 Task: Plan a trip to Zinjibar, Yemen from 9th November, 2023 to 16th November, 2023 for 2 adults.2 bedrooms having 2 beds and 1 bathroom. Property type can be flat. Booking option can be shelf check-in. Look for 4 properties as per requirement.
Action: Mouse moved to (400, 167)
Screenshot: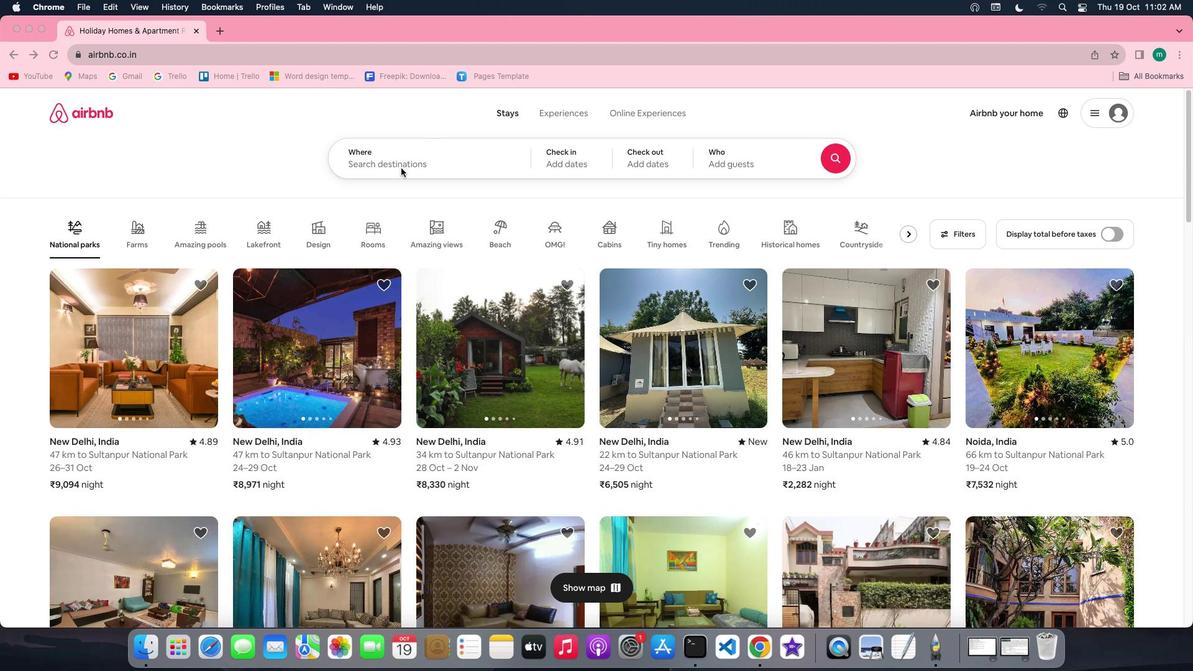 
Action: Mouse pressed left at (400, 167)
Screenshot: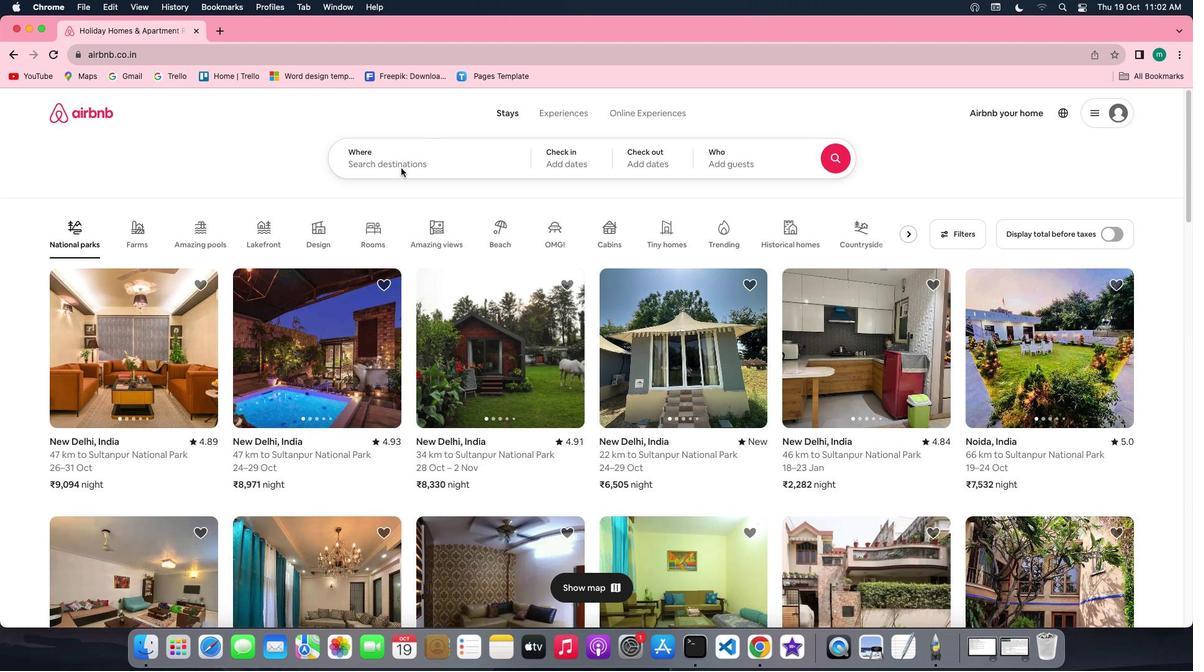 
Action: Mouse moved to (402, 167)
Screenshot: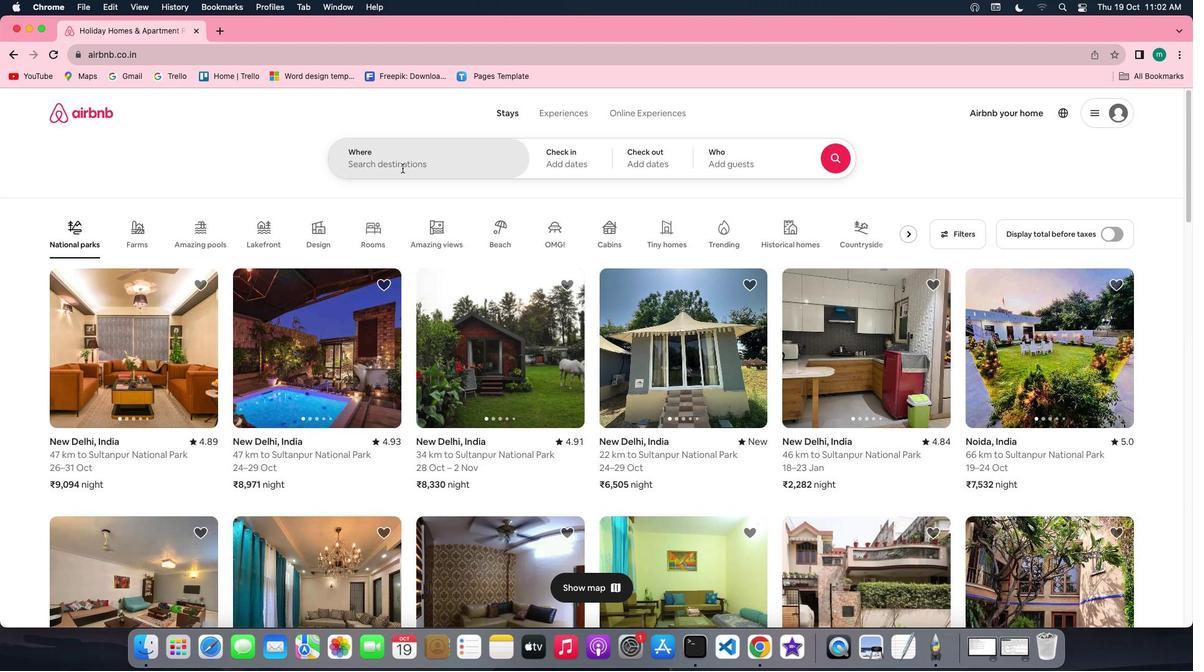 
Action: Mouse pressed left at (402, 167)
Screenshot: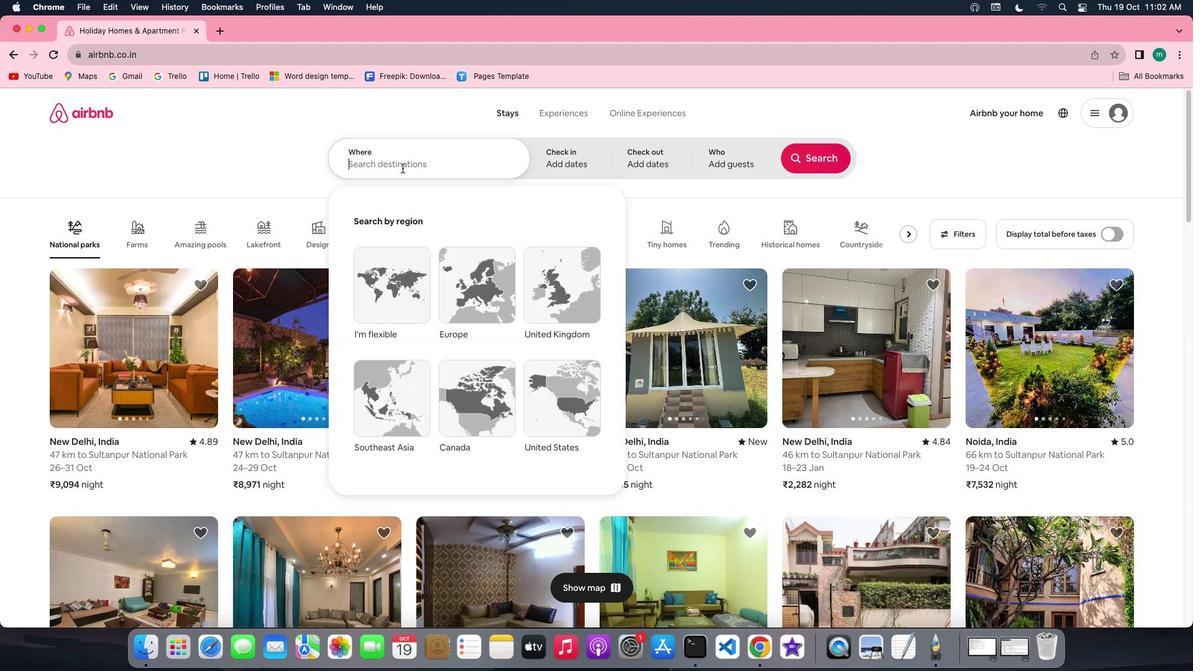 
Action: Mouse moved to (407, 167)
Screenshot: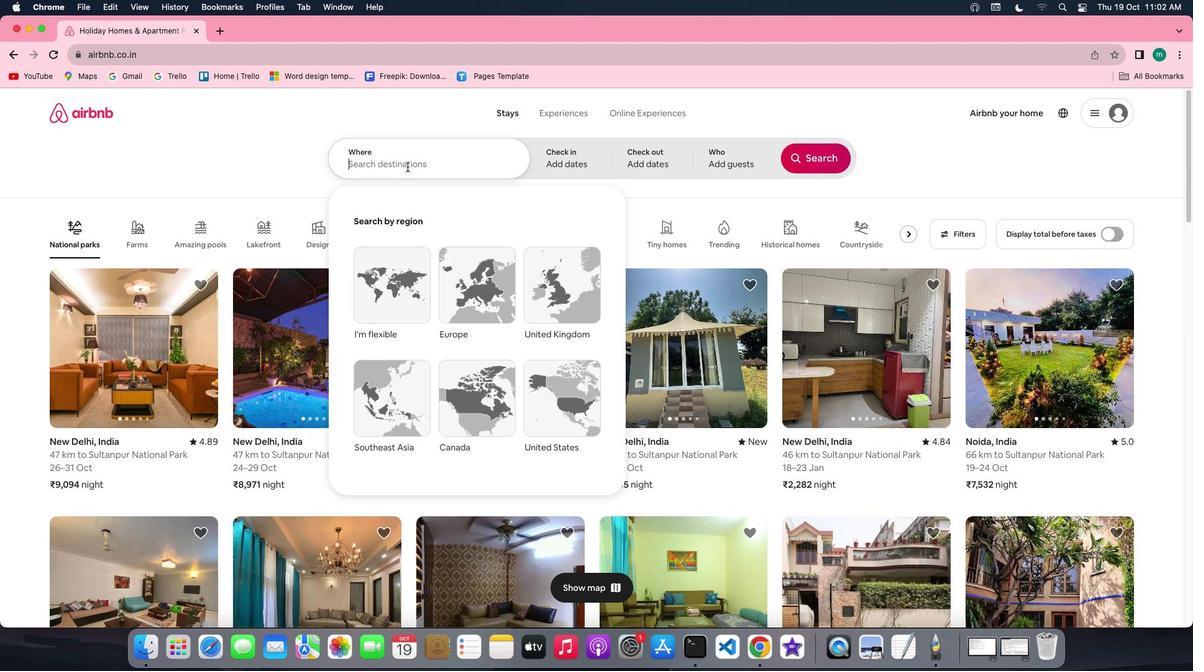 
Action: Key pressed Key.shift'Z''i''n''j''i''b''a''r'','Key.shift'Y''e''m''e''n'
Screenshot: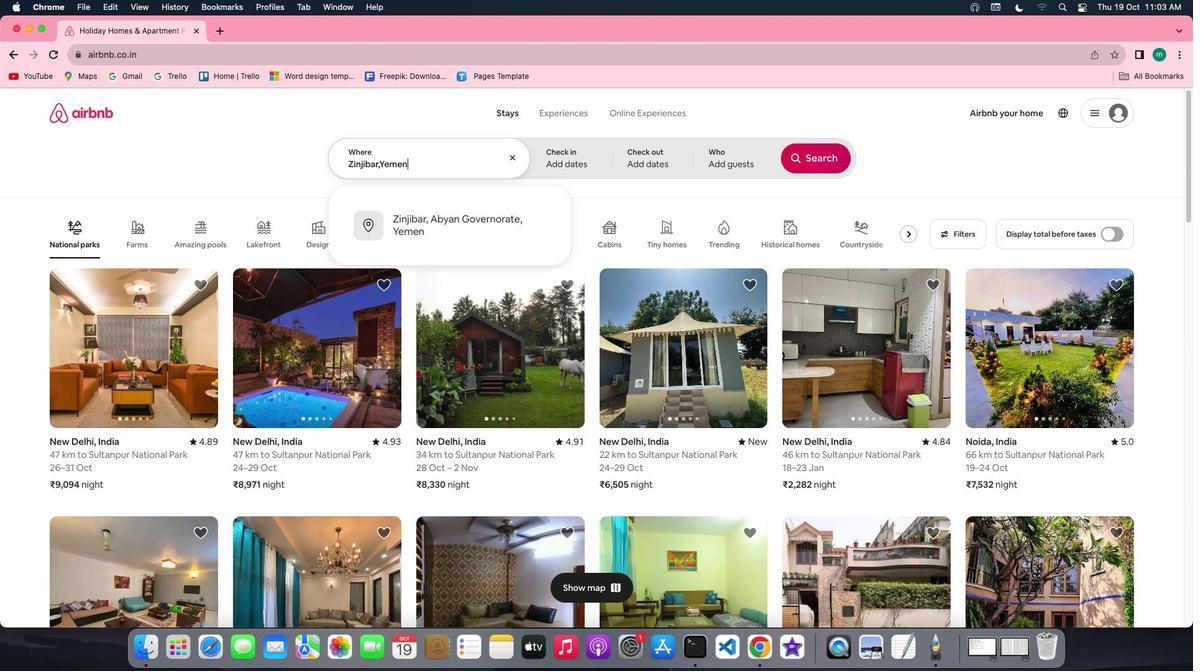 
Action: Mouse moved to (563, 151)
Screenshot: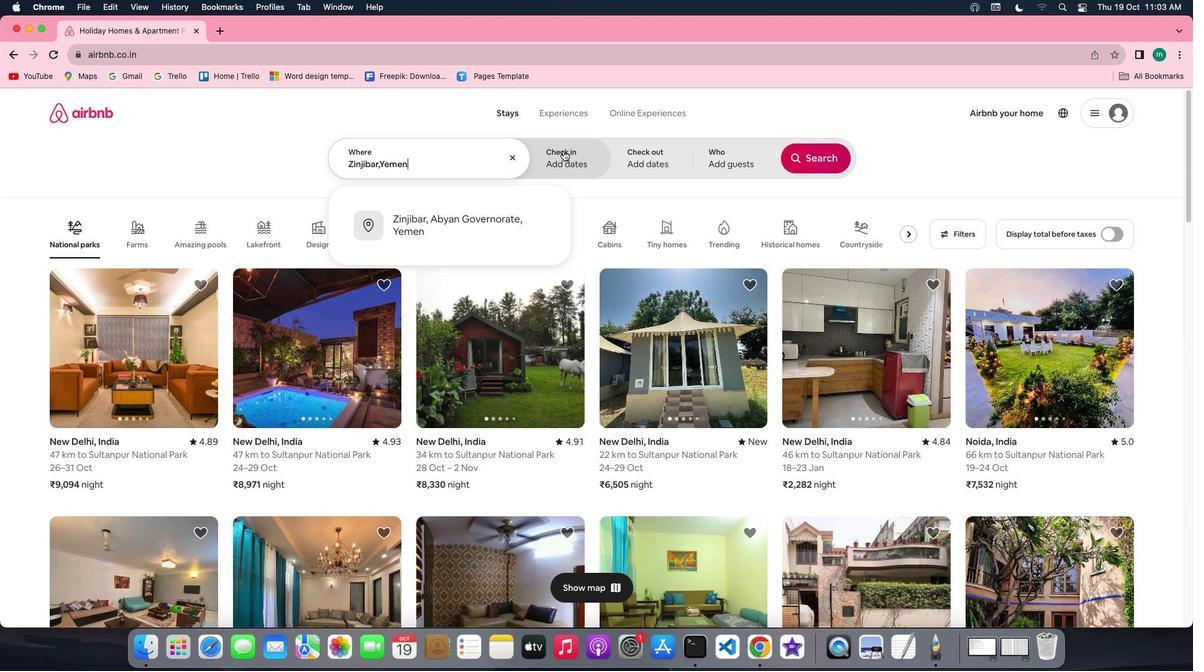 
Action: Mouse pressed left at (563, 151)
Screenshot: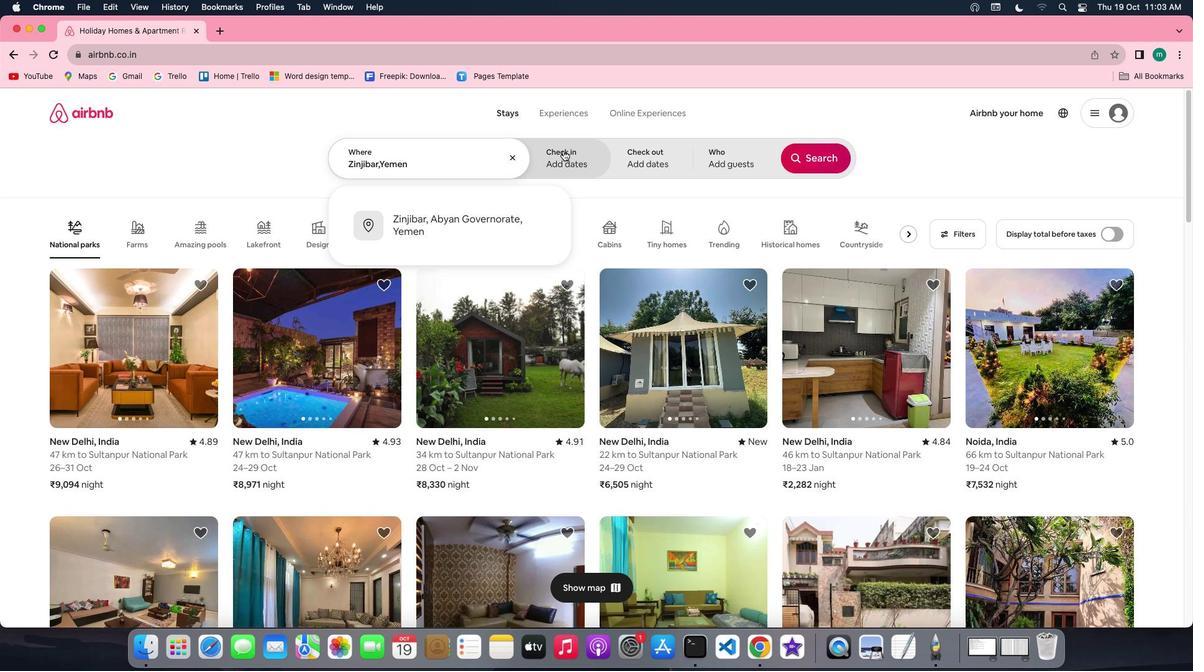 
Action: Mouse moved to (742, 339)
Screenshot: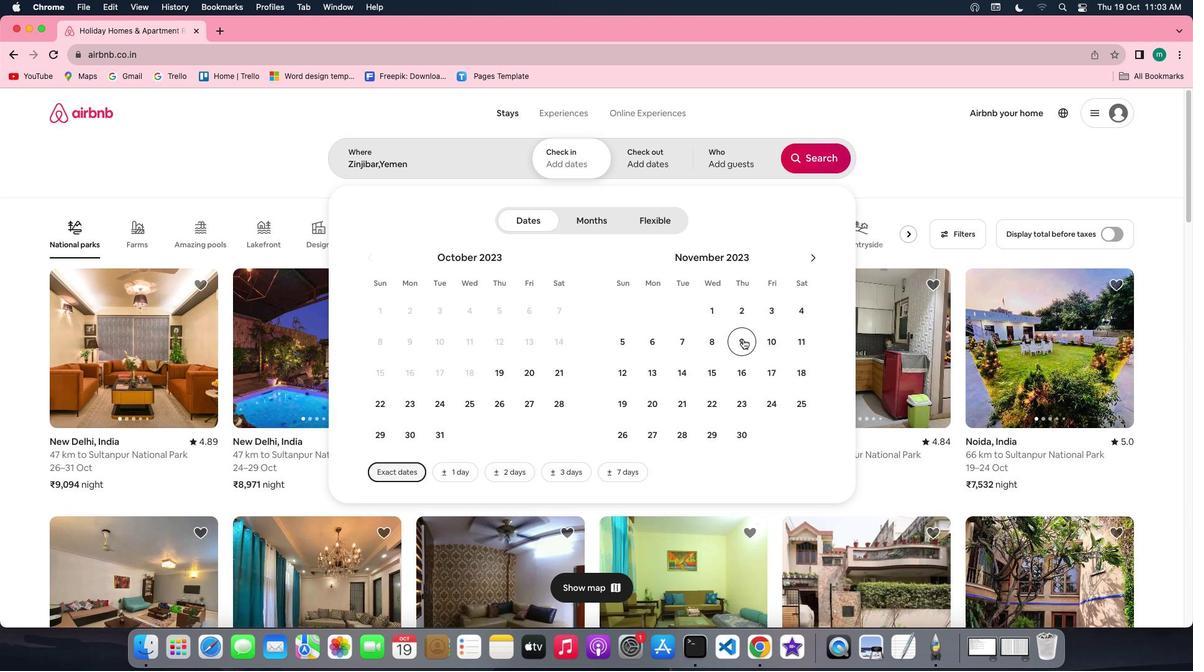
Action: Mouse pressed left at (742, 339)
Screenshot: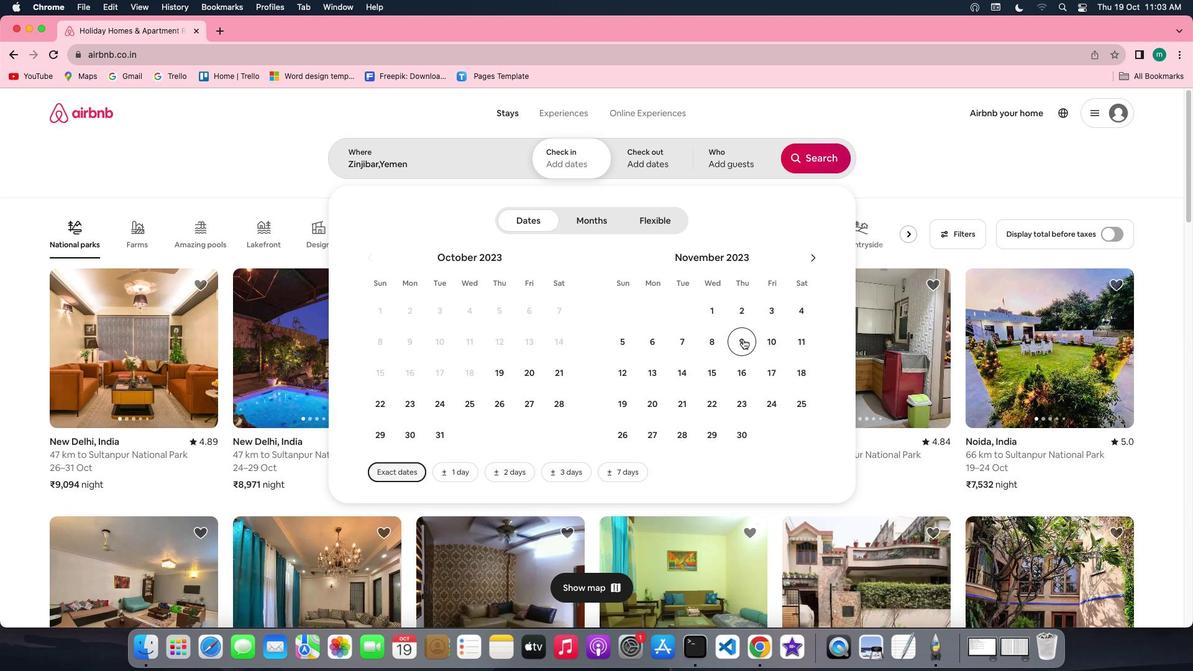 
Action: Mouse moved to (740, 363)
Screenshot: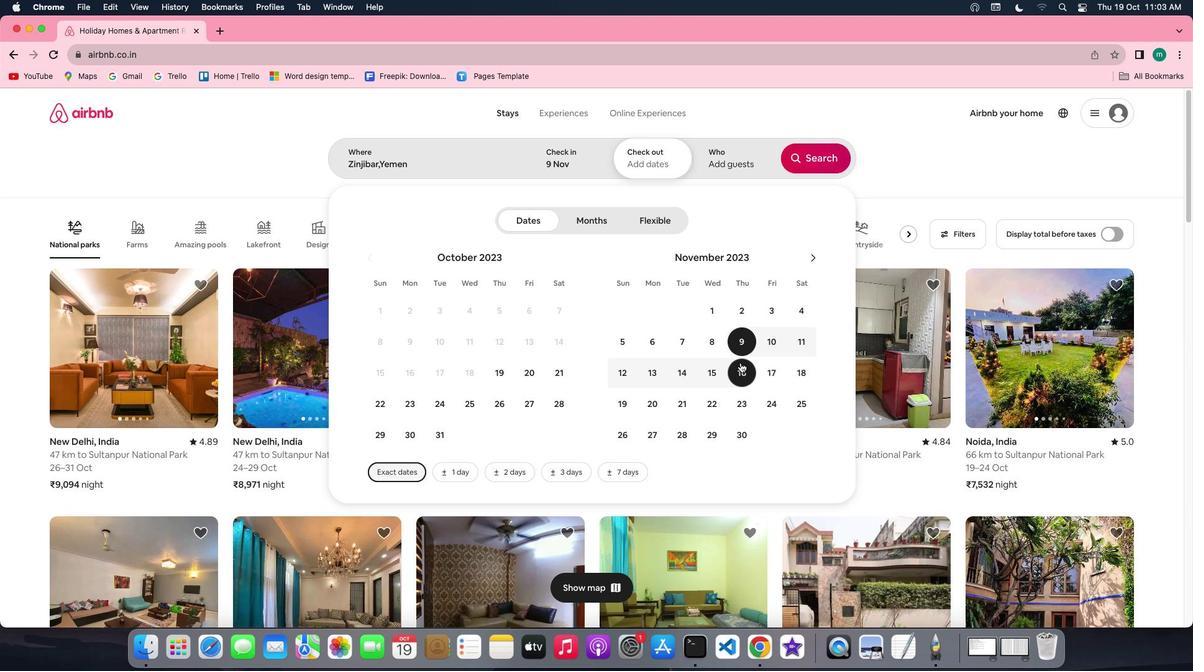 
Action: Mouse pressed left at (740, 363)
Screenshot: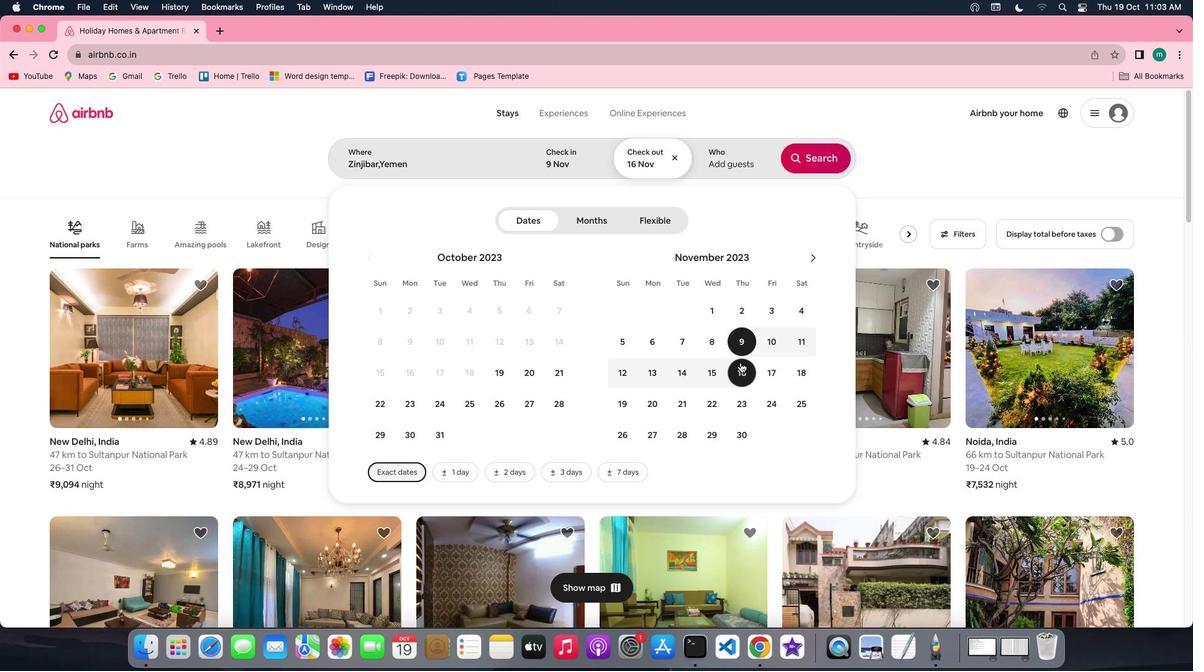 
Action: Mouse moved to (745, 155)
Screenshot: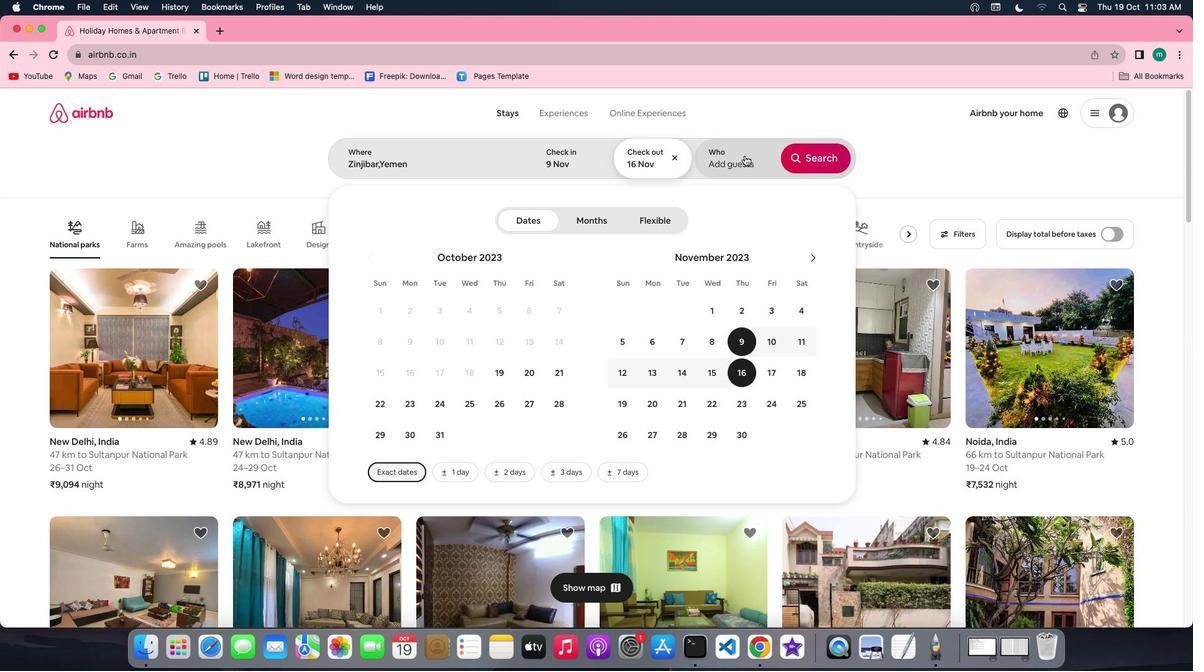 
Action: Mouse pressed left at (745, 155)
Screenshot: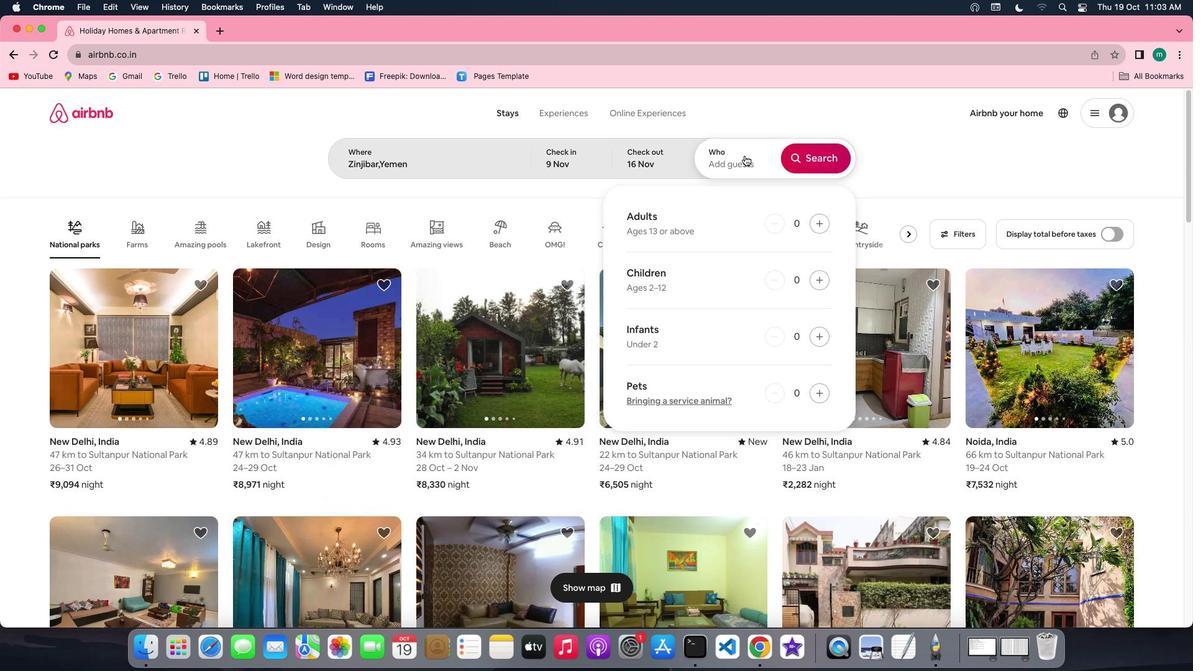 
Action: Mouse moved to (824, 221)
Screenshot: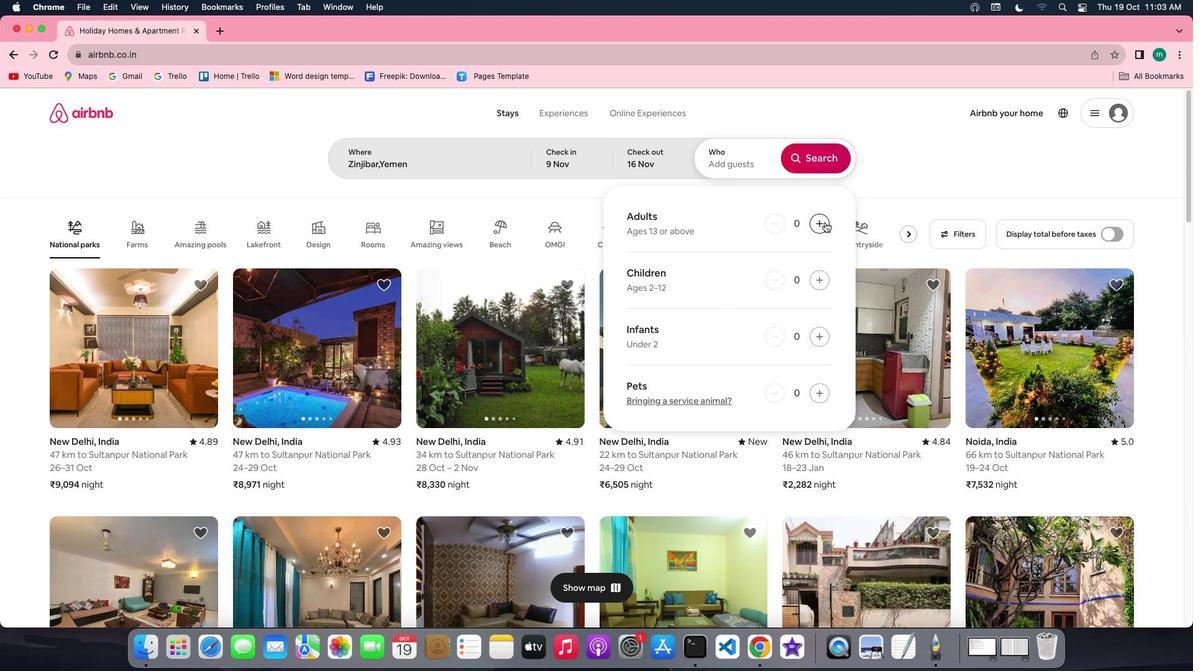 
Action: Mouse pressed left at (824, 221)
Screenshot: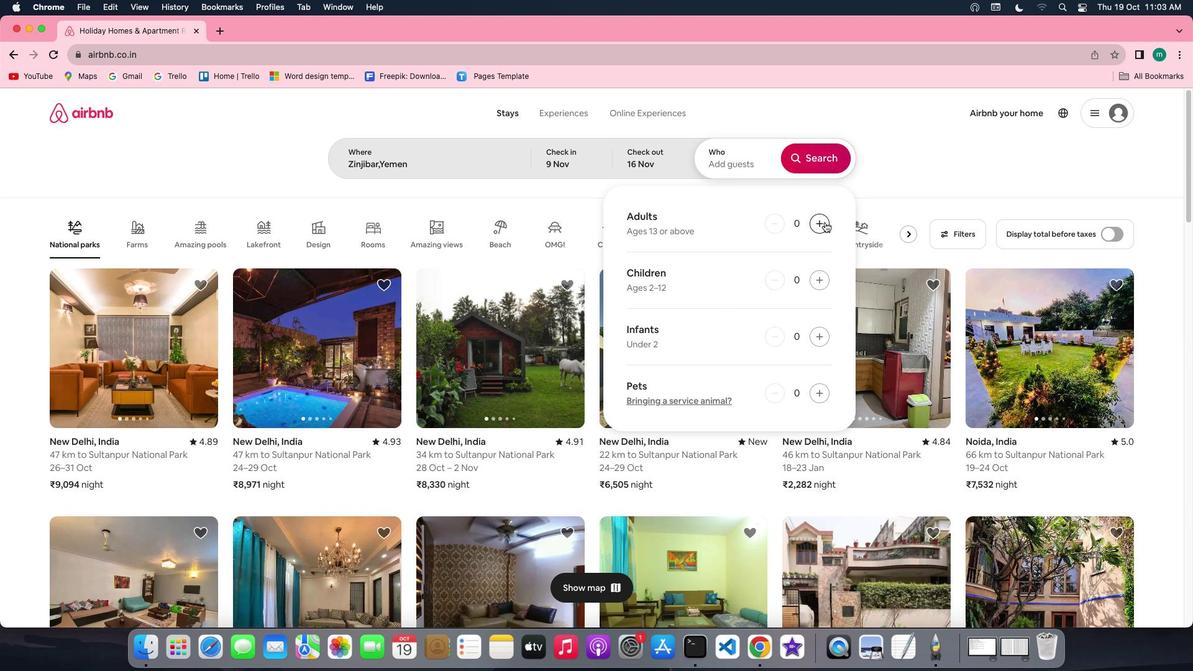 
Action: Mouse pressed left at (824, 221)
Screenshot: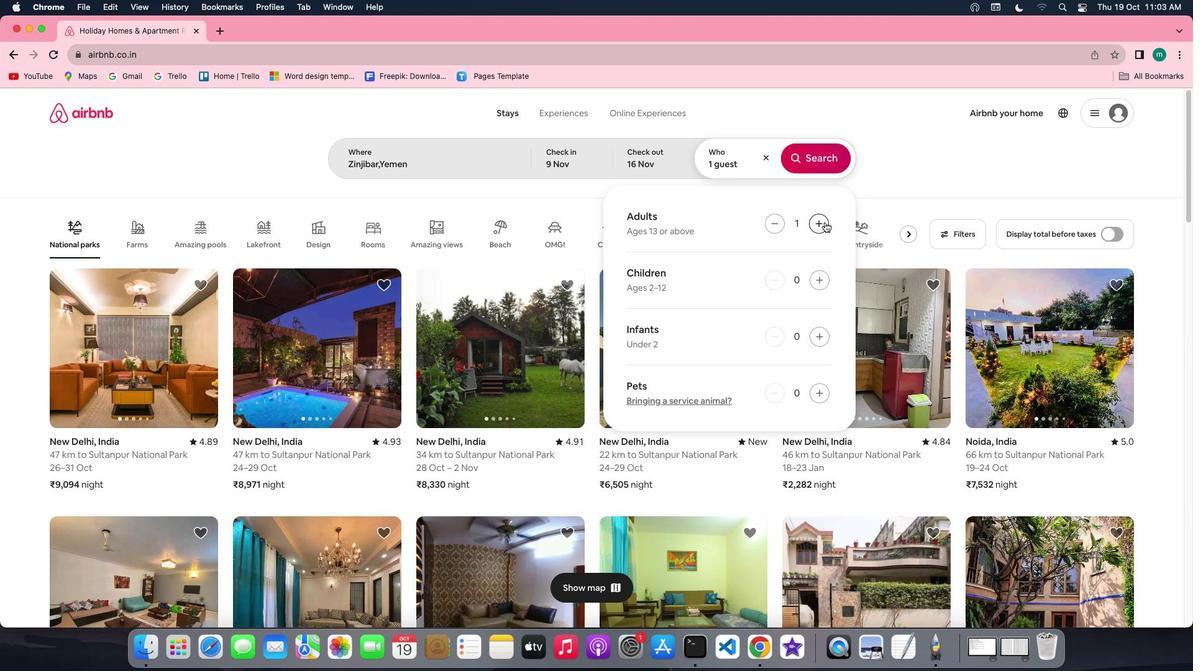 
Action: Mouse moved to (800, 153)
Screenshot: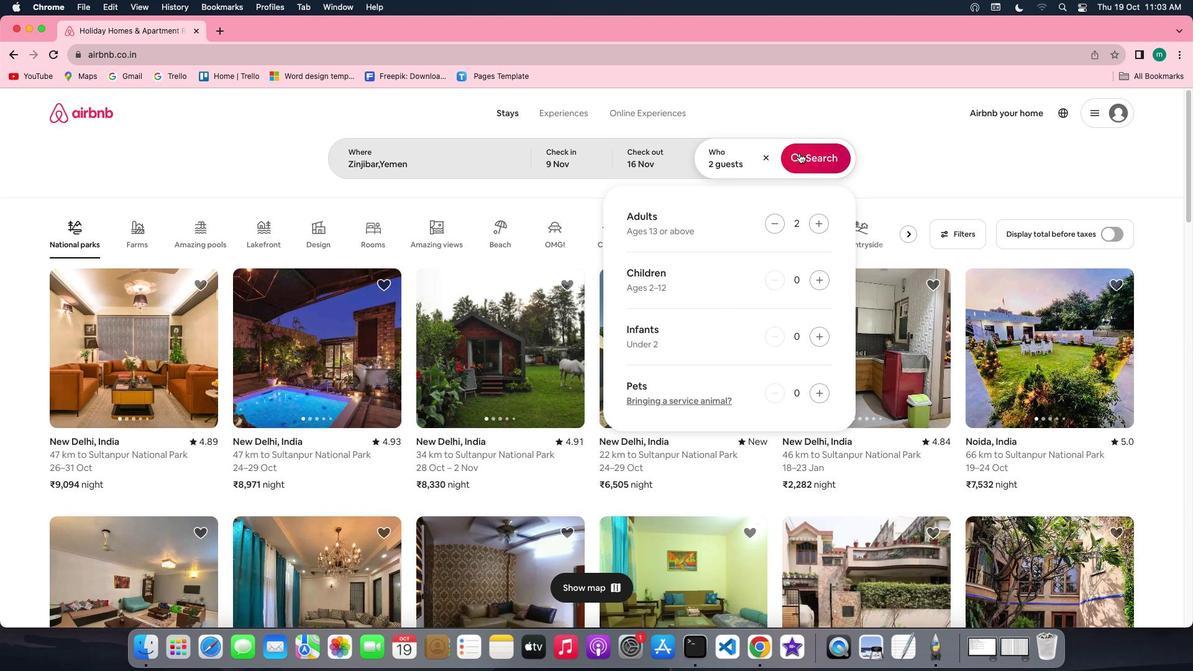 
Action: Mouse pressed left at (800, 153)
Screenshot: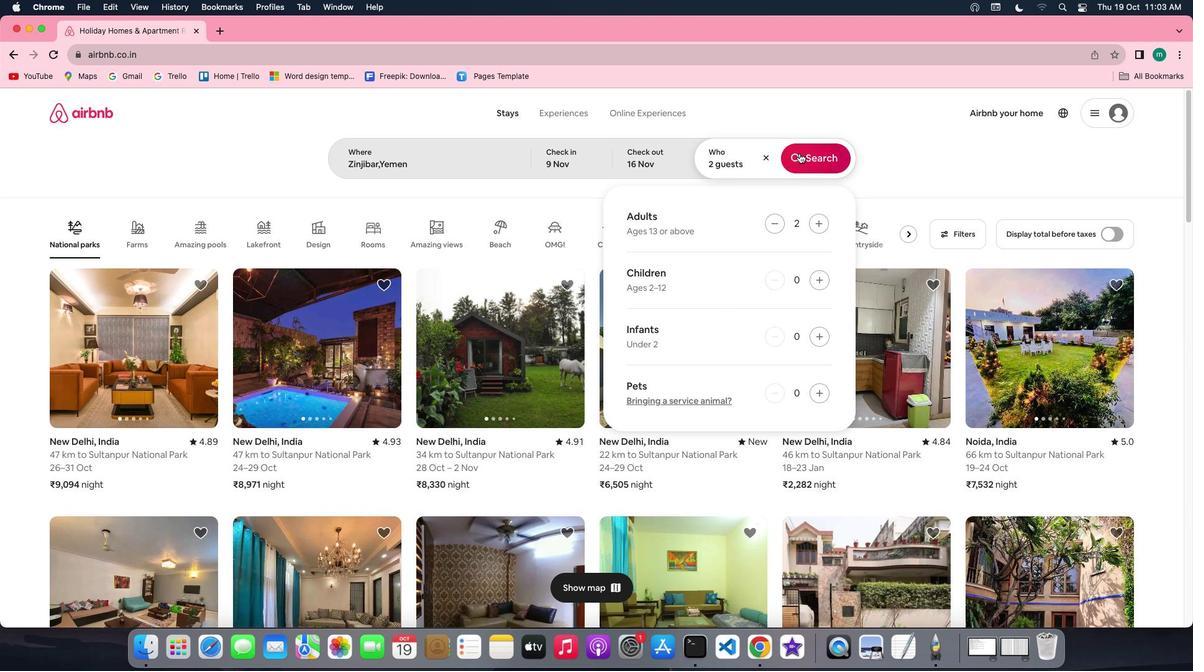 
Action: Mouse moved to (1009, 164)
Screenshot: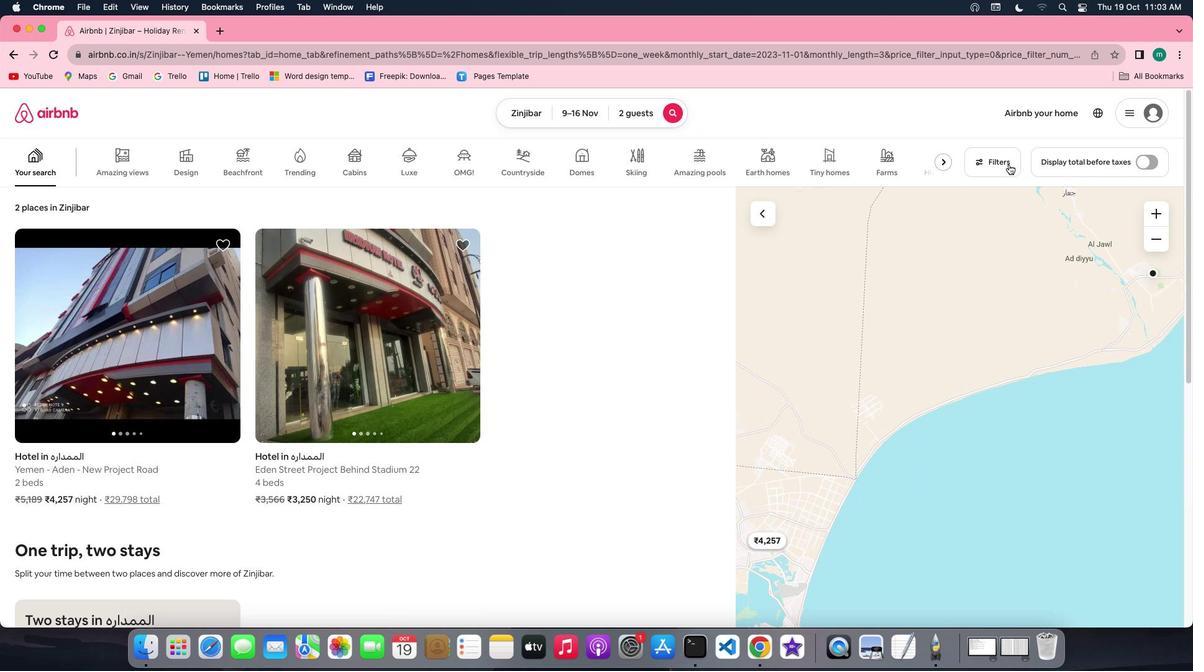 
Action: Mouse pressed left at (1009, 164)
Screenshot: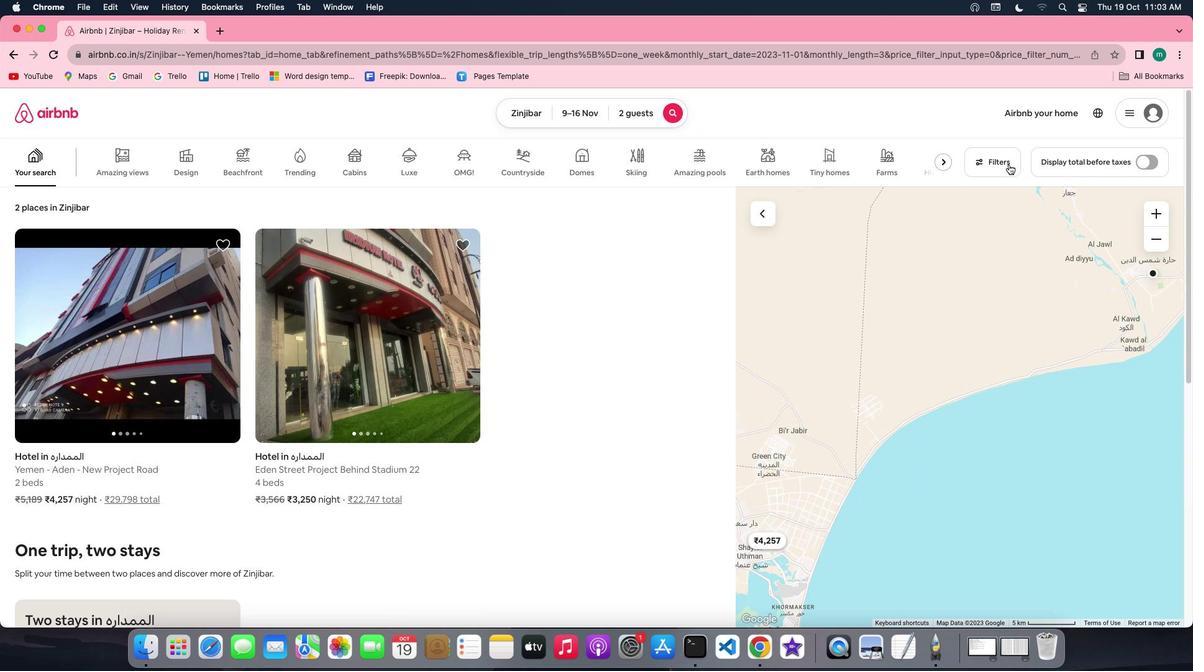 
Action: Mouse moved to (714, 300)
Screenshot: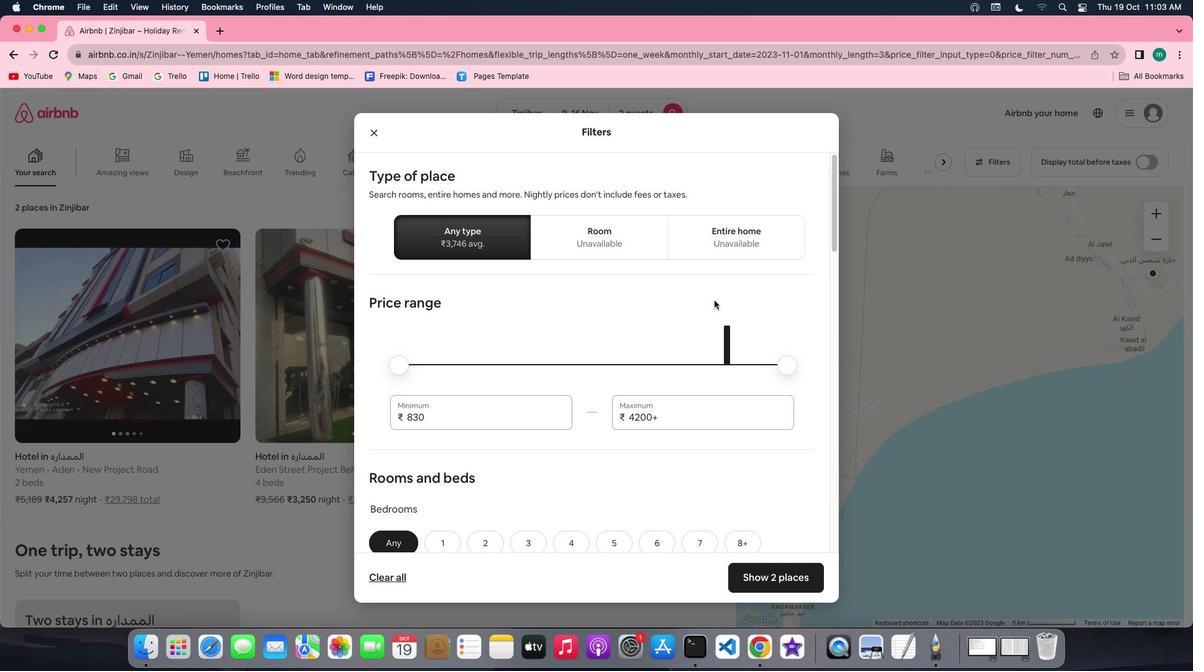 
Action: Mouse scrolled (714, 300) with delta (0, 0)
Screenshot: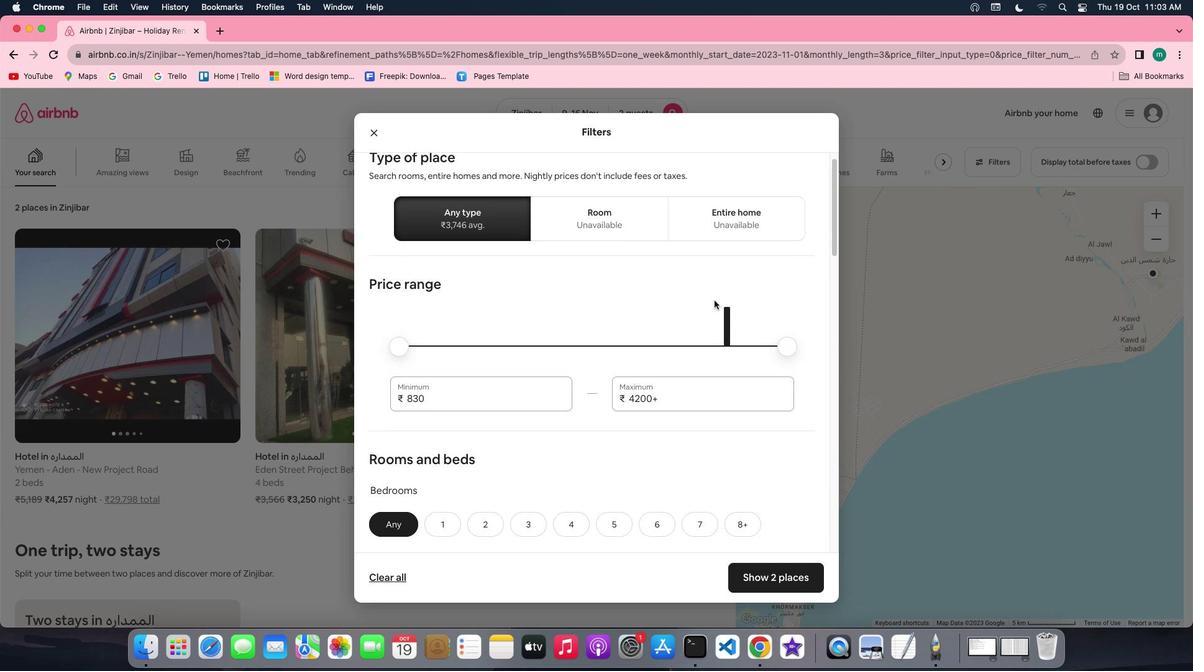 
Action: Mouse scrolled (714, 300) with delta (0, 0)
Screenshot: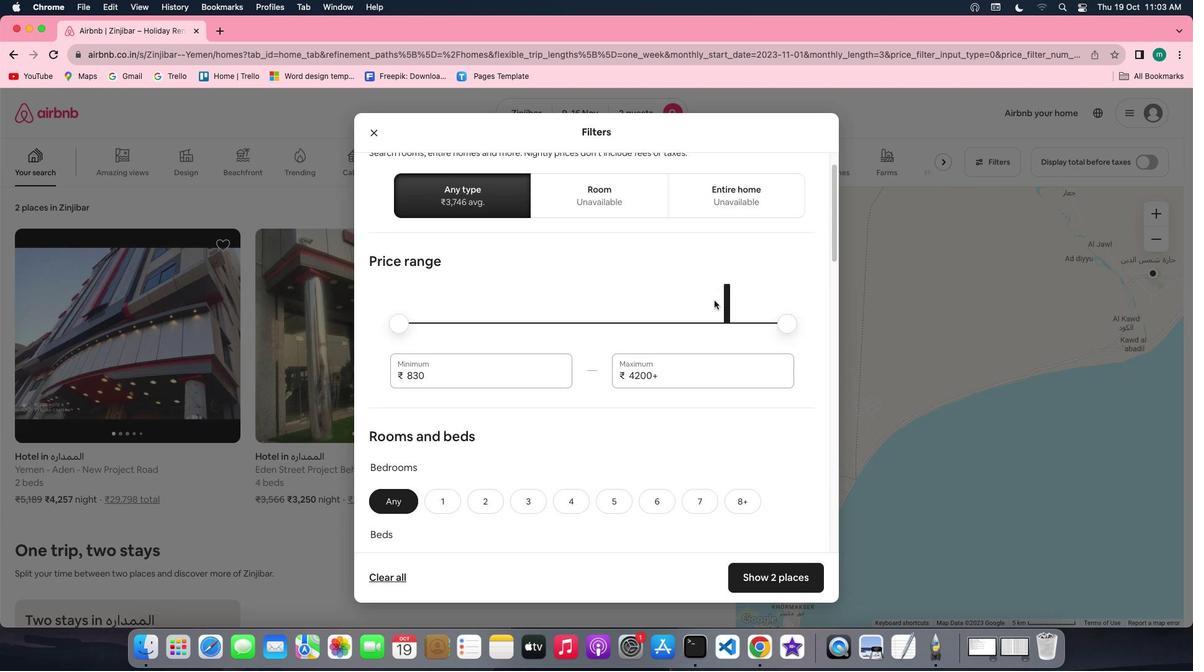 
Action: Mouse scrolled (714, 300) with delta (0, -1)
Screenshot: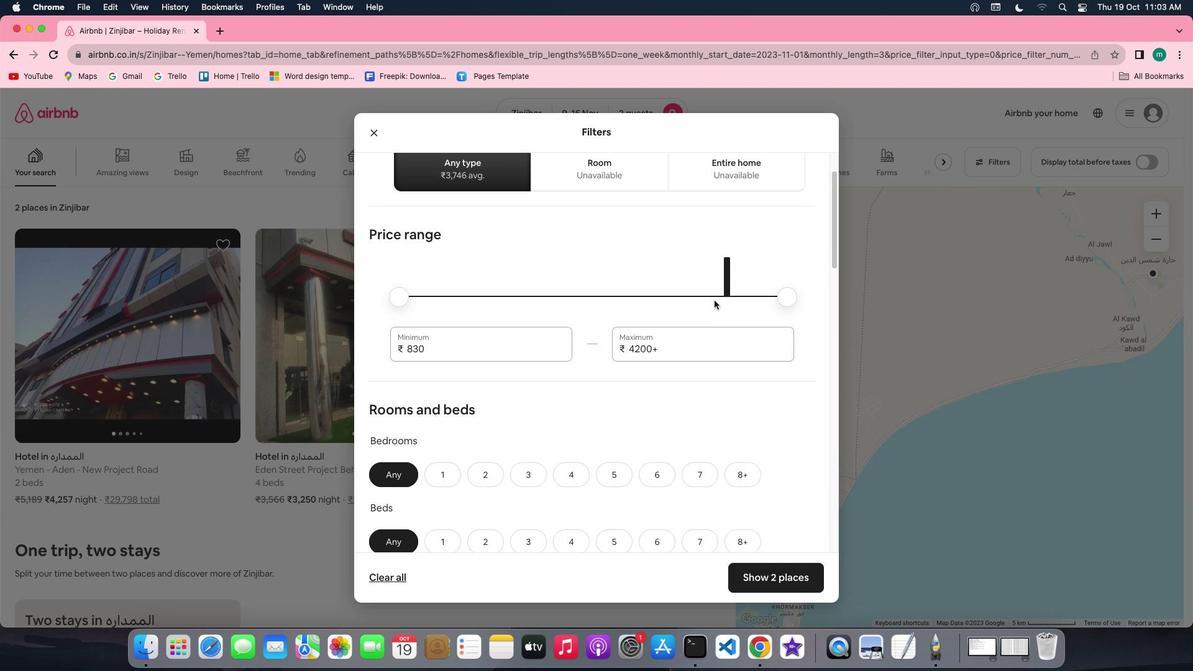 
Action: Mouse scrolled (714, 300) with delta (0, -1)
Screenshot: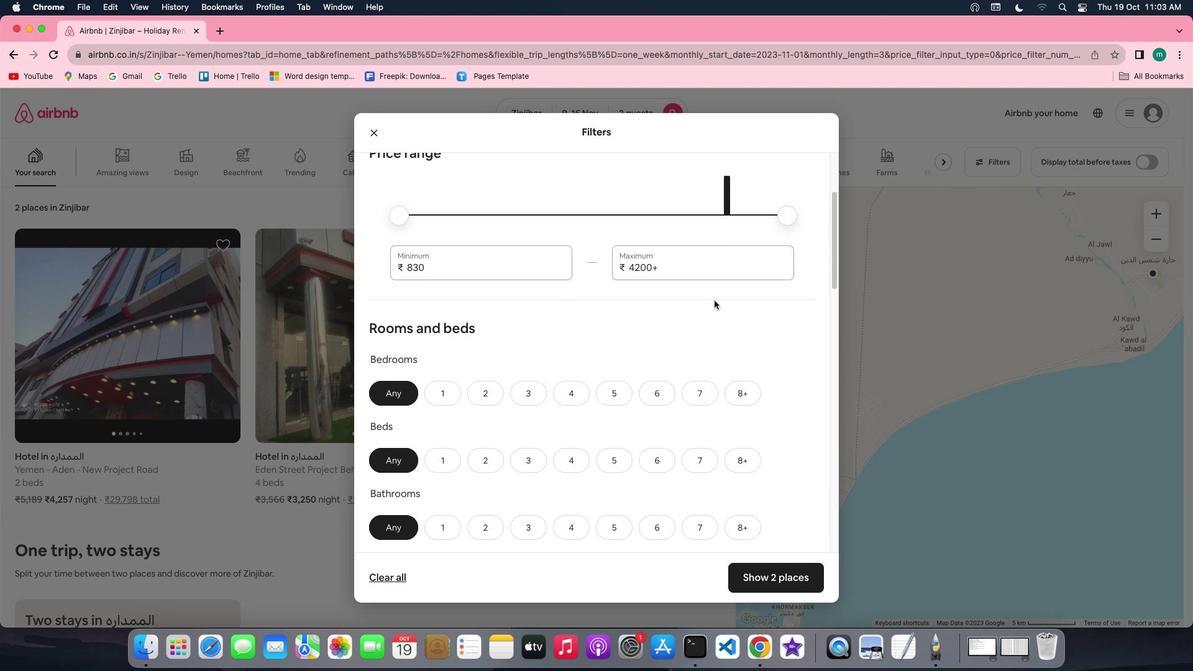 
Action: Mouse moved to (711, 301)
Screenshot: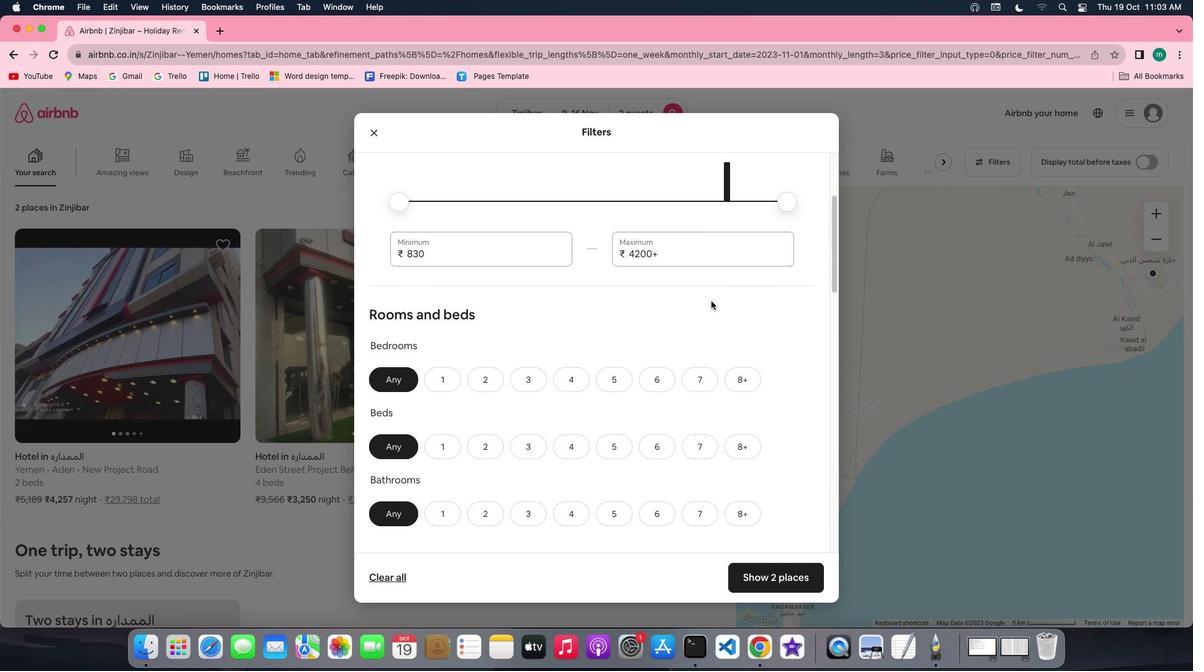 
Action: Mouse scrolled (711, 301) with delta (0, 0)
Screenshot: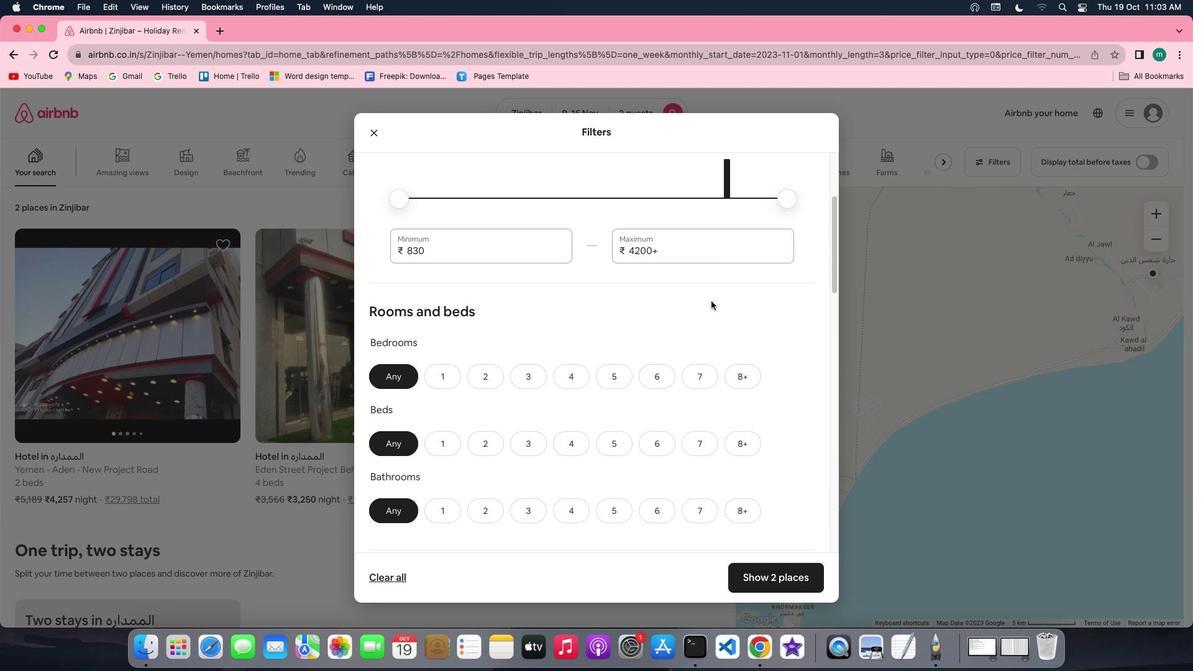 
Action: Mouse scrolled (711, 301) with delta (0, 0)
Screenshot: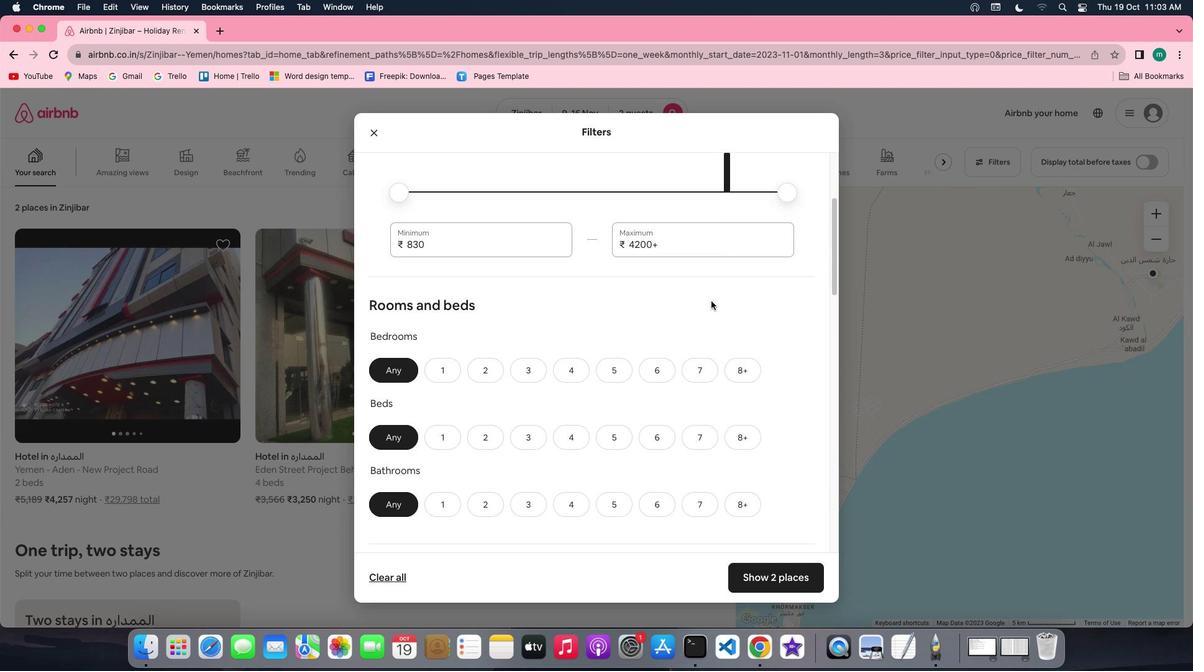 
Action: Mouse scrolled (711, 301) with delta (0, 0)
Screenshot: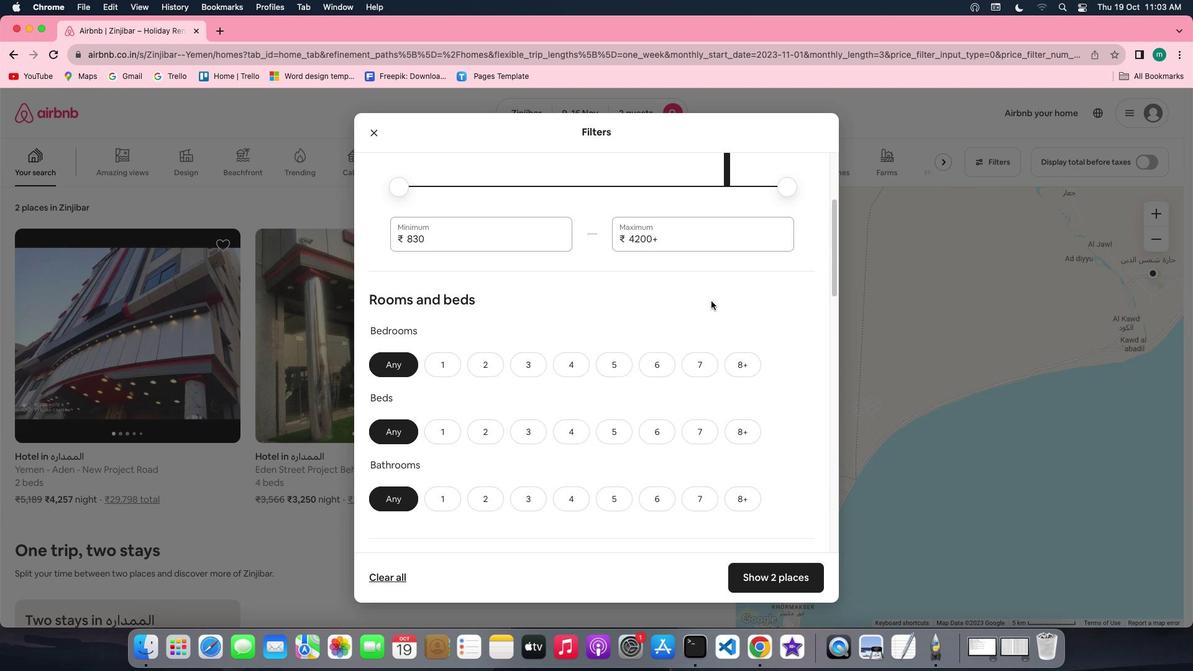 
Action: Mouse scrolled (711, 301) with delta (0, 0)
Screenshot: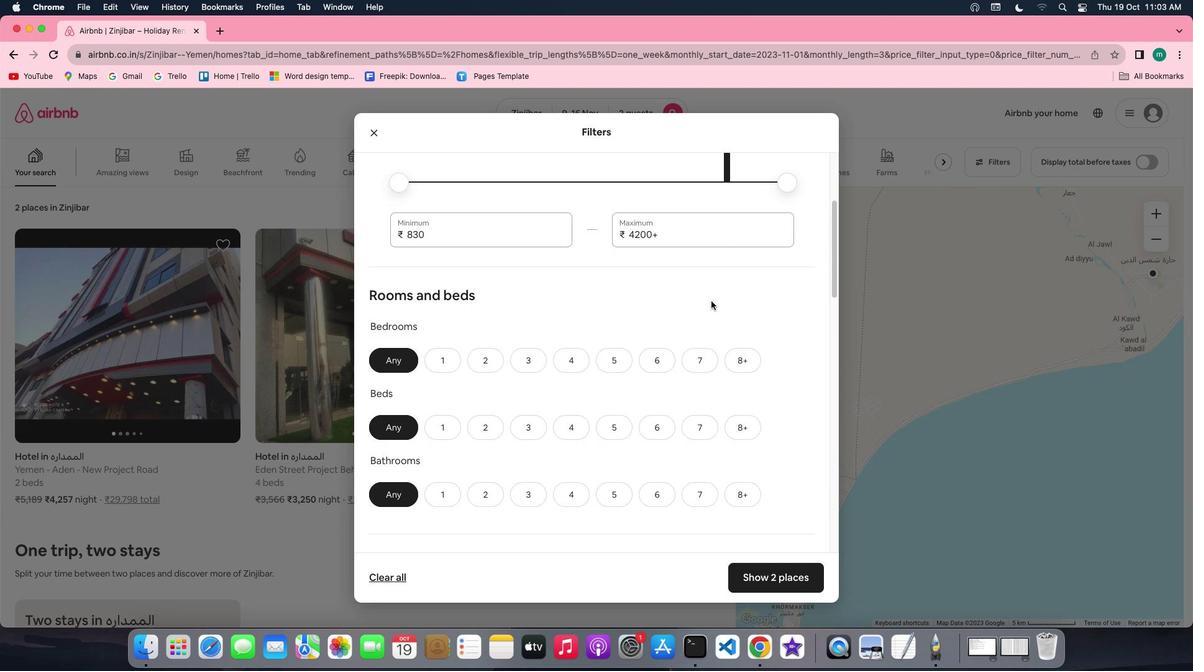 
Action: Mouse scrolled (711, 301) with delta (0, 0)
Screenshot: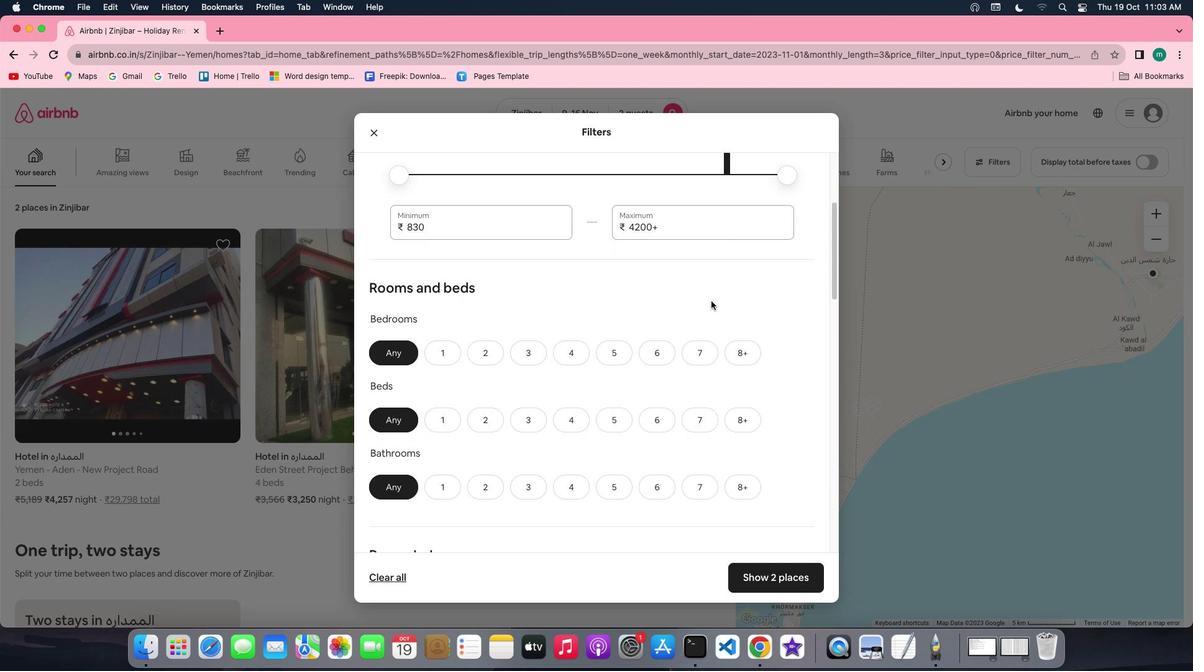 
Action: Mouse scrolled (711, 301) with delta (0, 0)
Screenshot: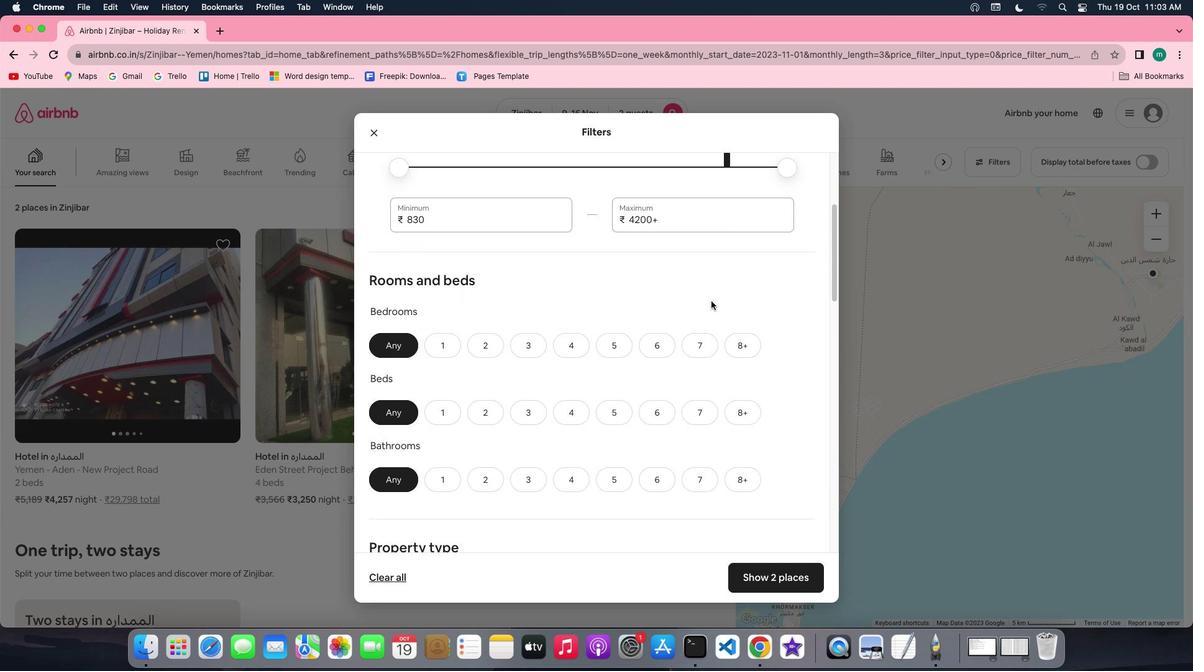 
Action: Mouse scrolled (711, 301) with delta (0, 0)
Screenshot: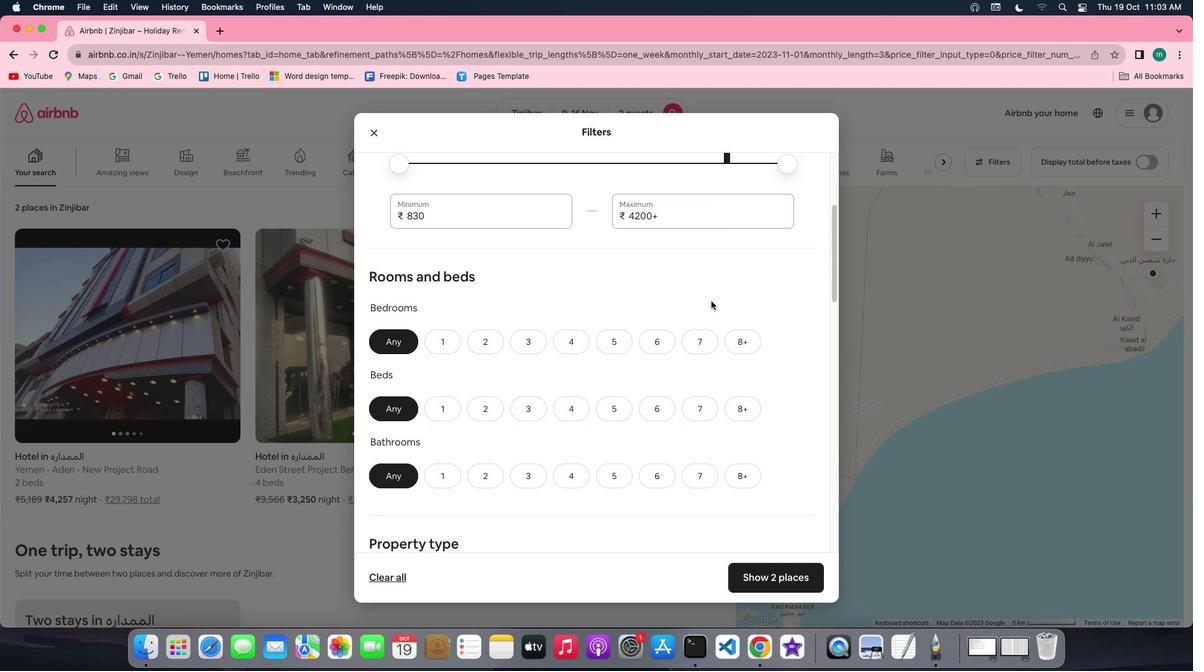 
Action: Mouse scrolled (711, 301) with delta (0, 0)
Screenshot: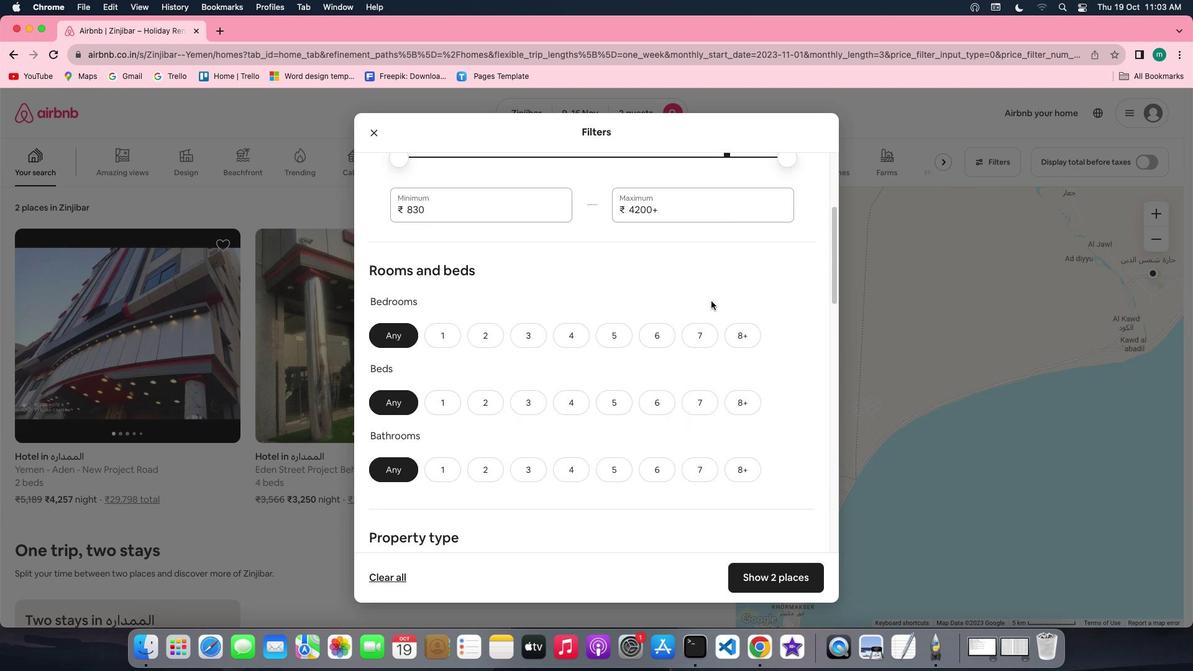 
Action: Mouse moved to (492, 340)
Screenshot: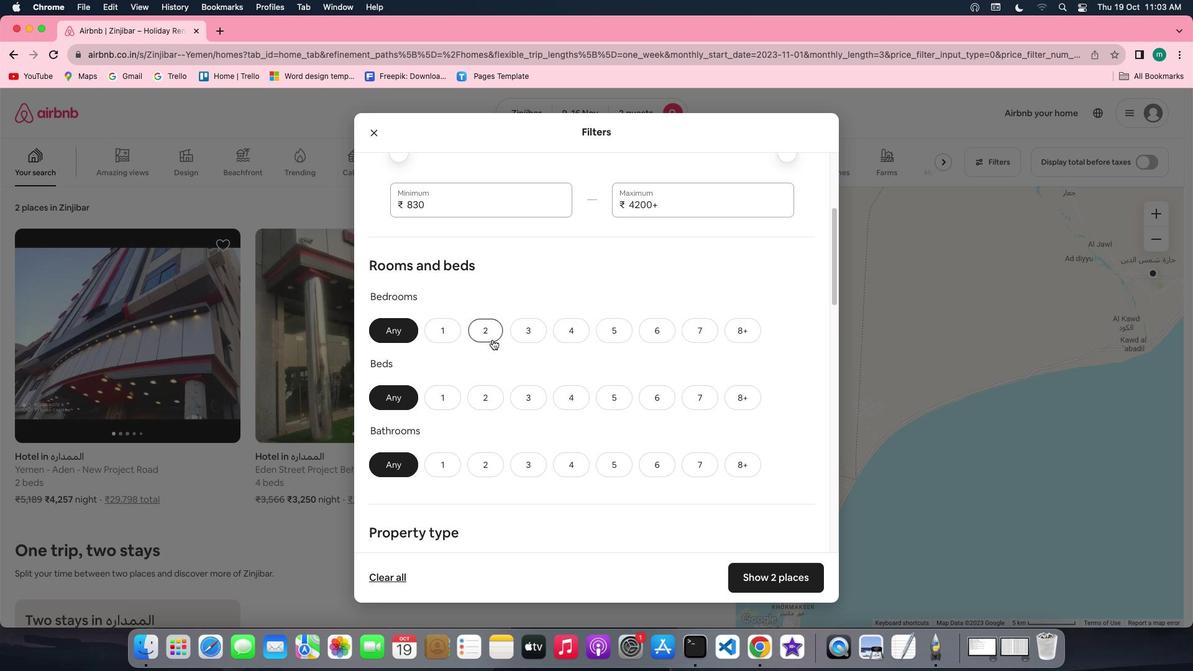 
Action: Mouse pressed left at (492, 340)
Screenshot: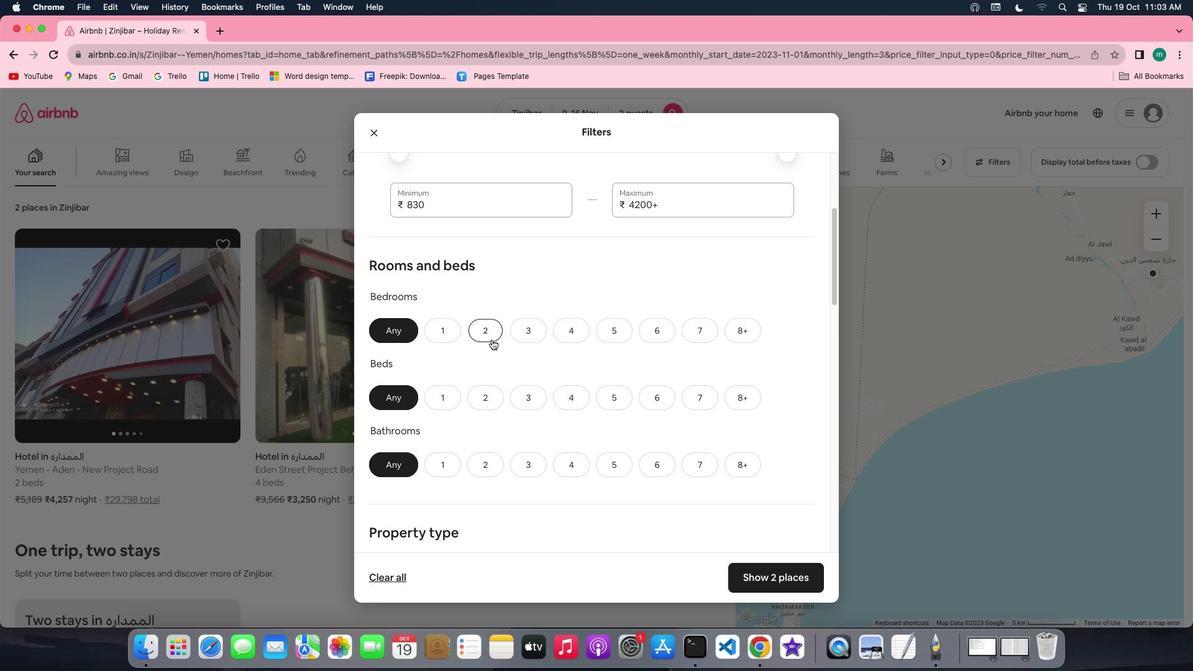 
Action: Mouse moved to (494, 401)
Screenshot: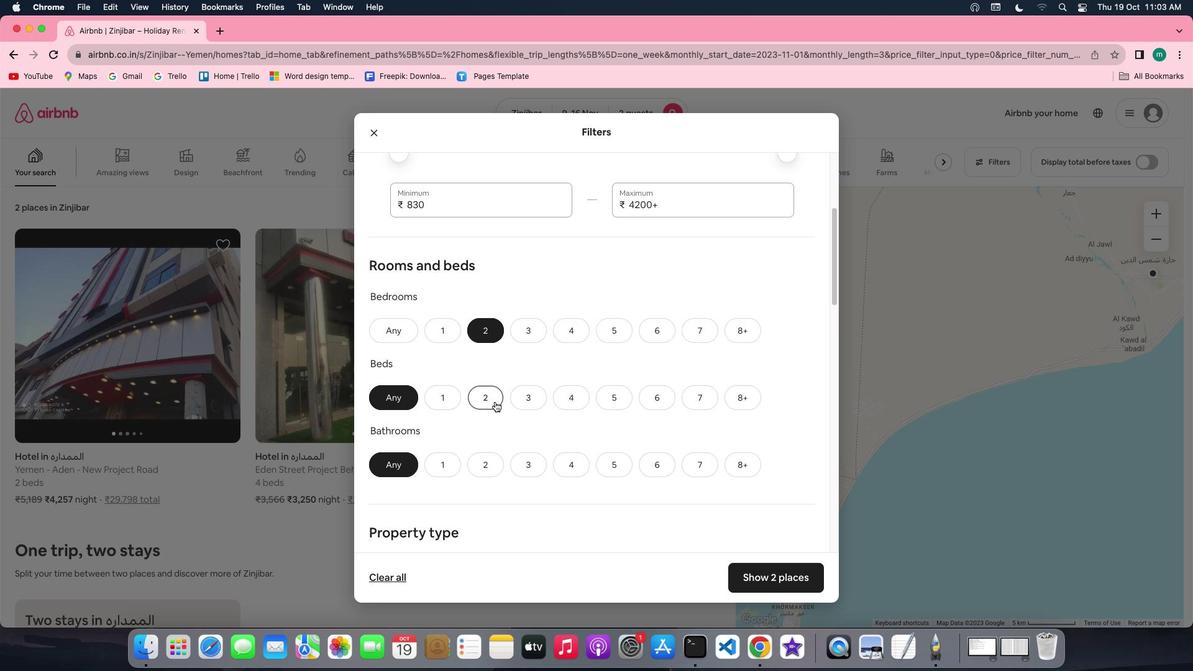 
Action: Mouse pressed left at (494, 401)
Screenshot: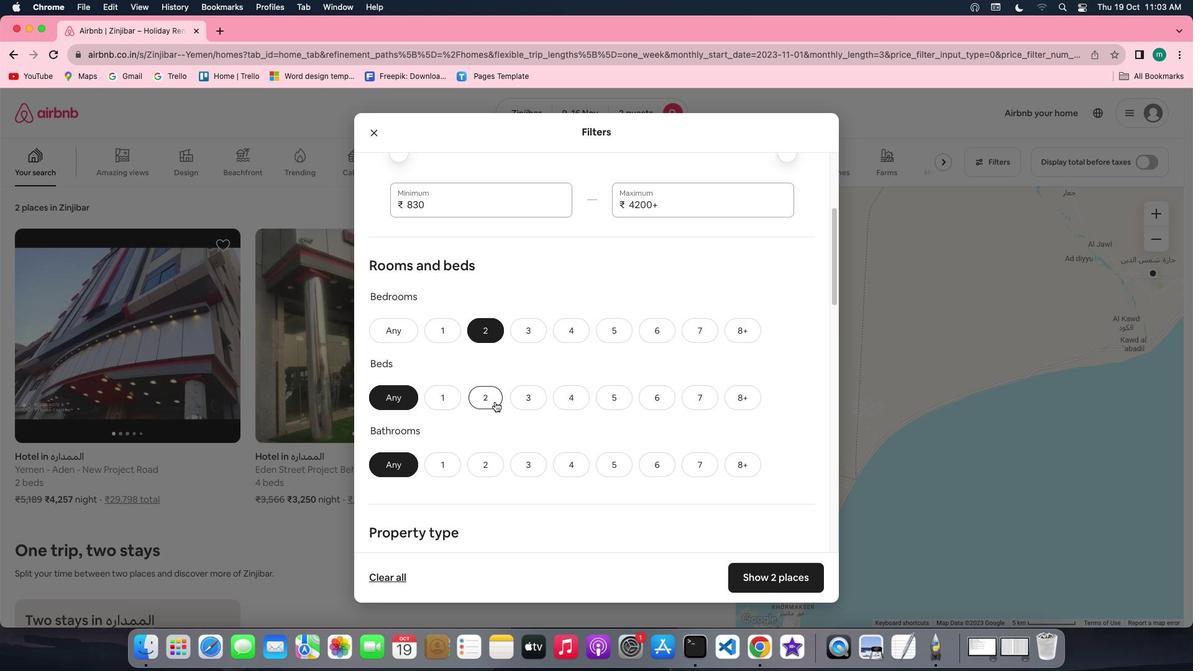 
Action: Mouse moved to (573, 400)
Screenshot: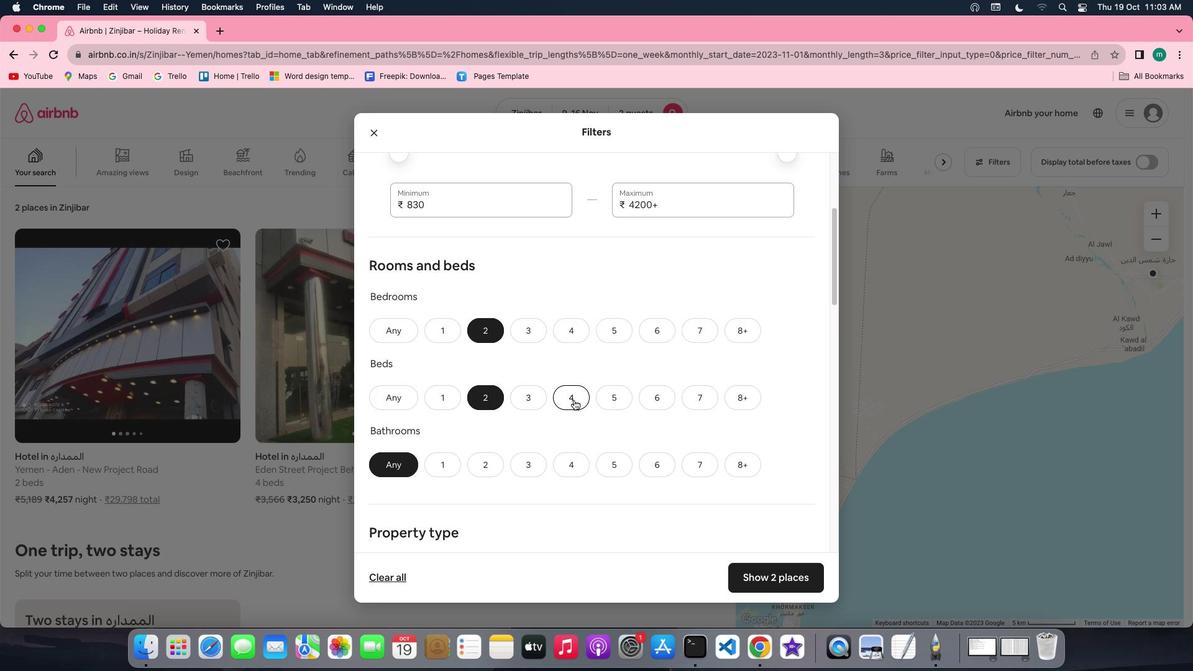 
Action: Mouse scrolled (573, 400) with delta (0, 0)
Screenshot: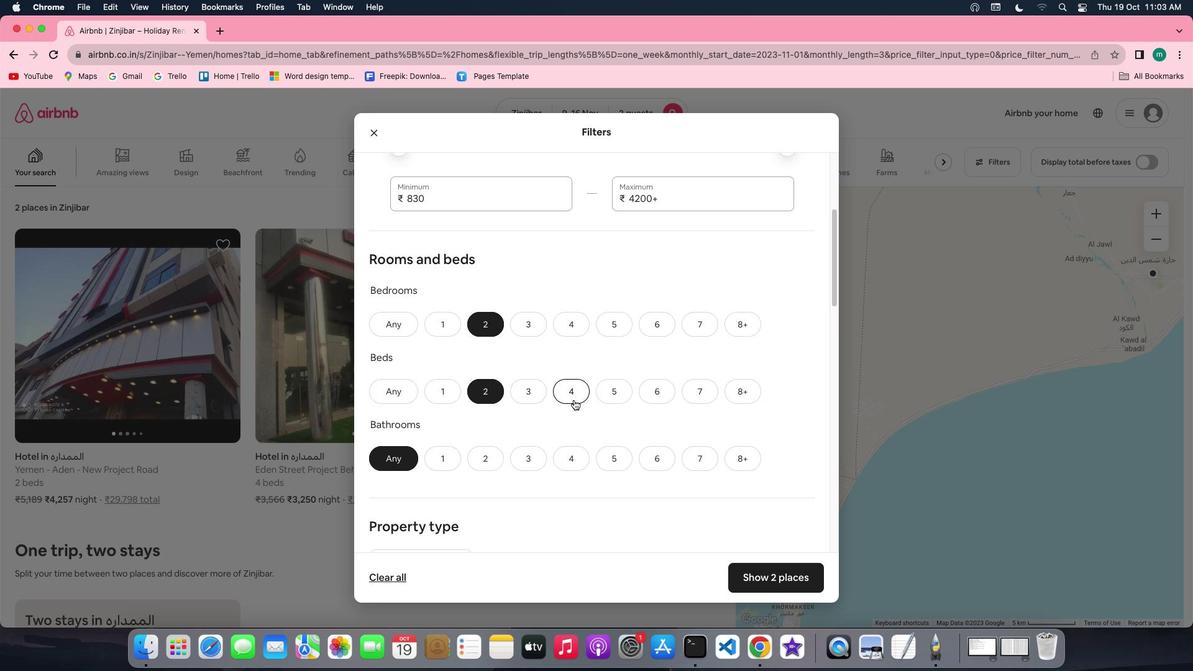 
Action: Mouse scrolled (573, 400) with delta (0, 0)
Screenshot: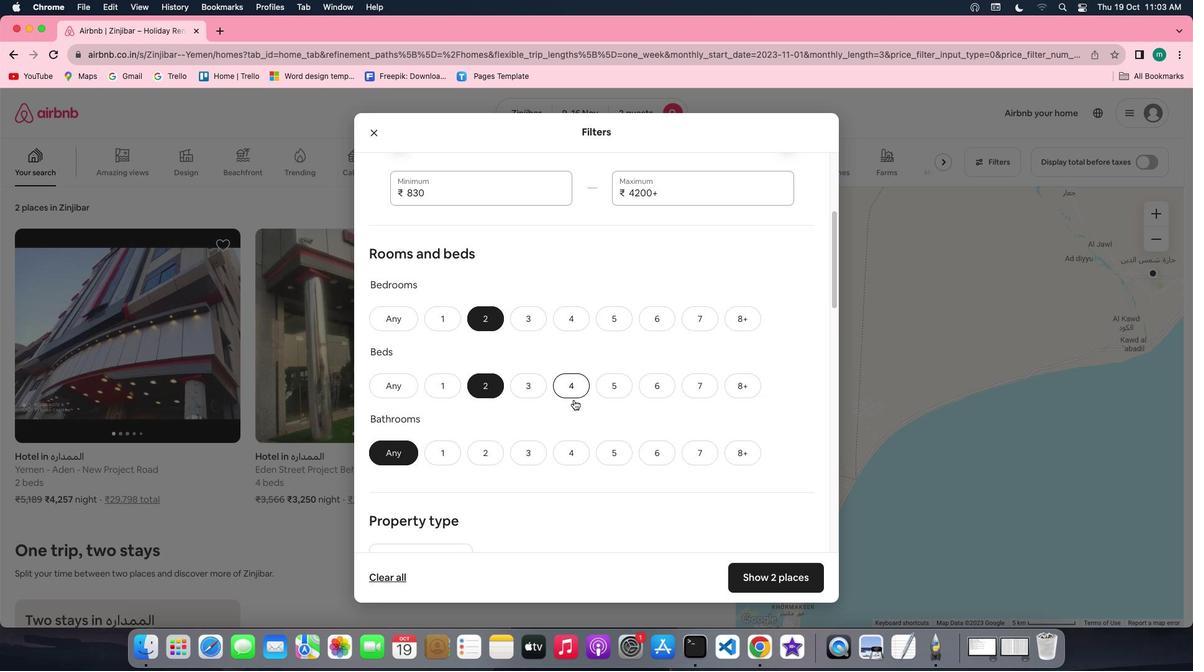 
Action: Mouse scrolled (573, 400) with delta (0, 0)
Screenshot: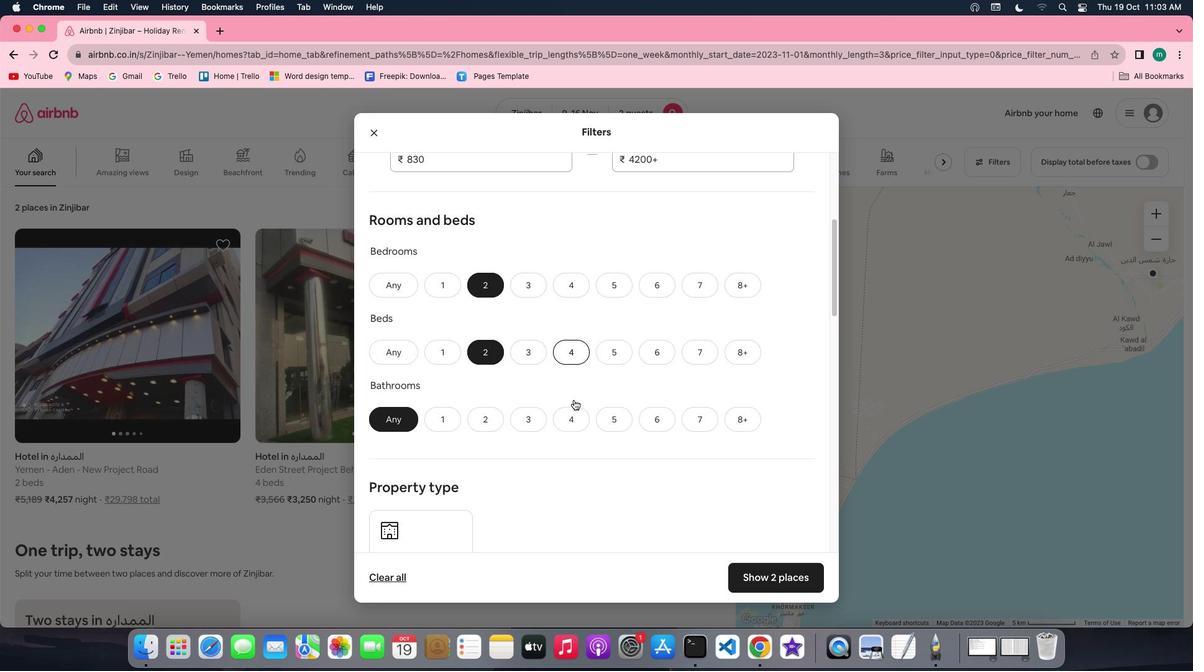 
Action: Mouse moved to (454, 412)
Screenshot: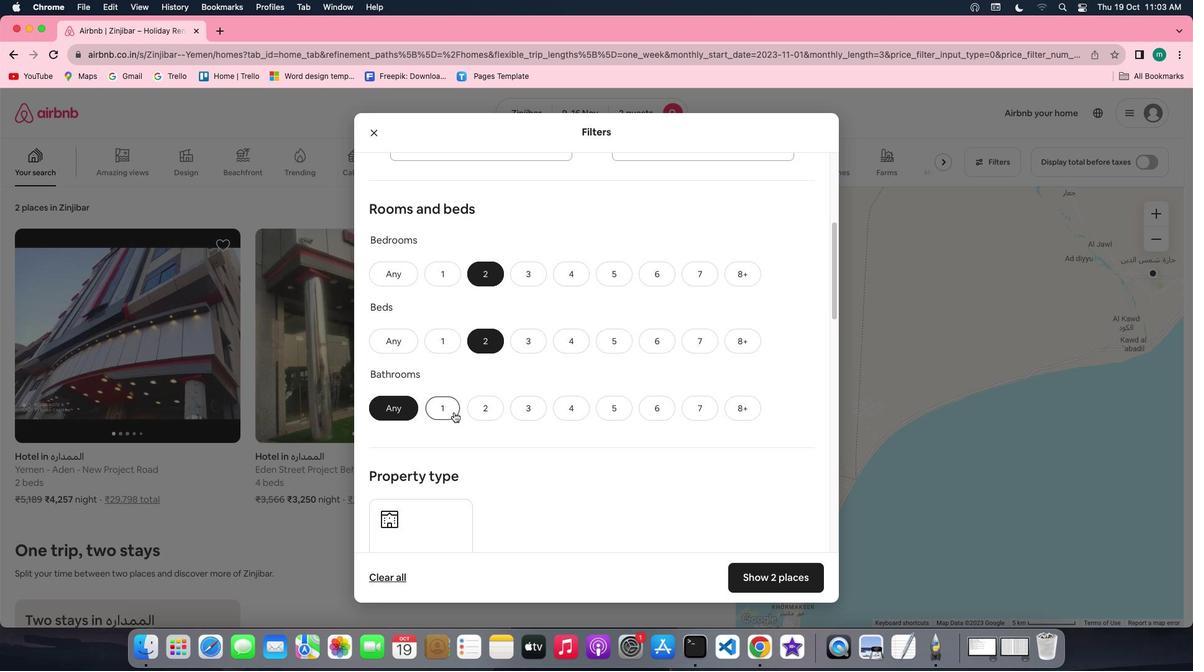 
Action: Mouse pressed left at (454, 412)
Screenshot: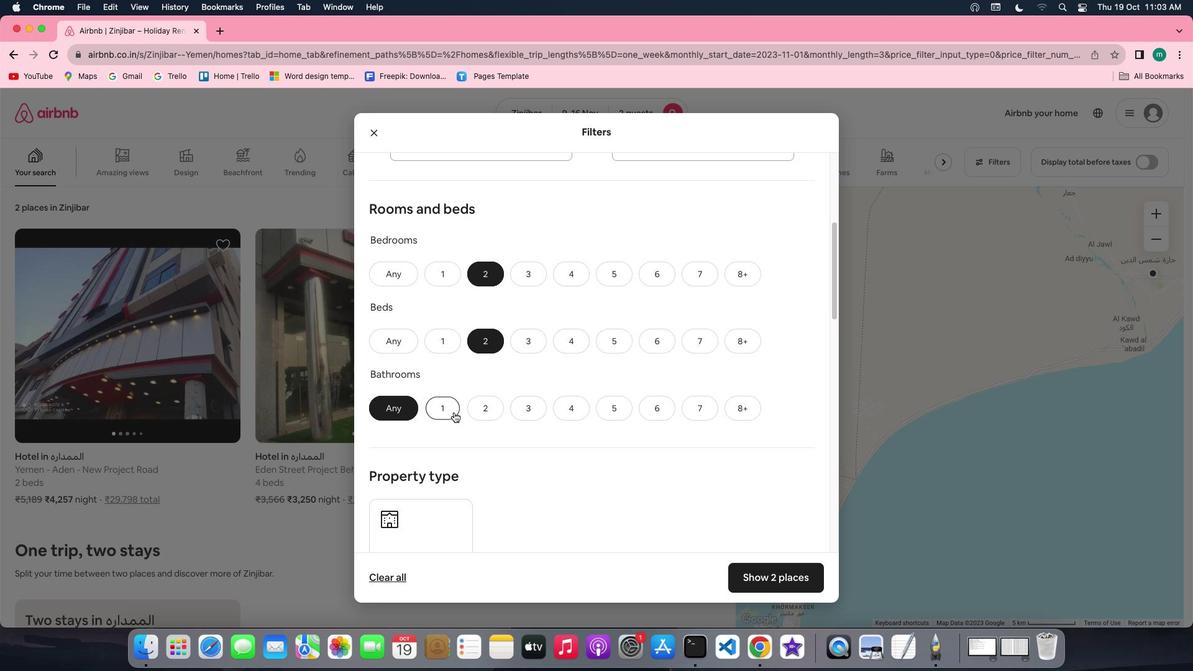 
Action: Mouse moved to (599, 434)
Screenshot: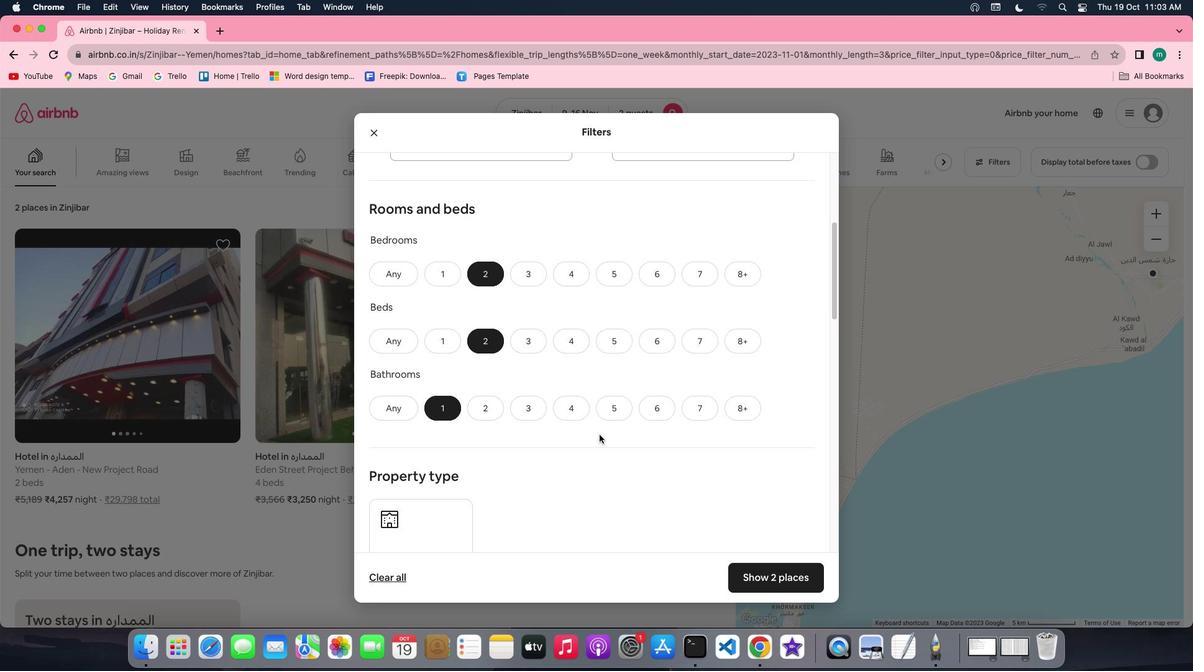 
Action: Mouse scrolled (599, 434) with delta (0, 0)
Screenshot: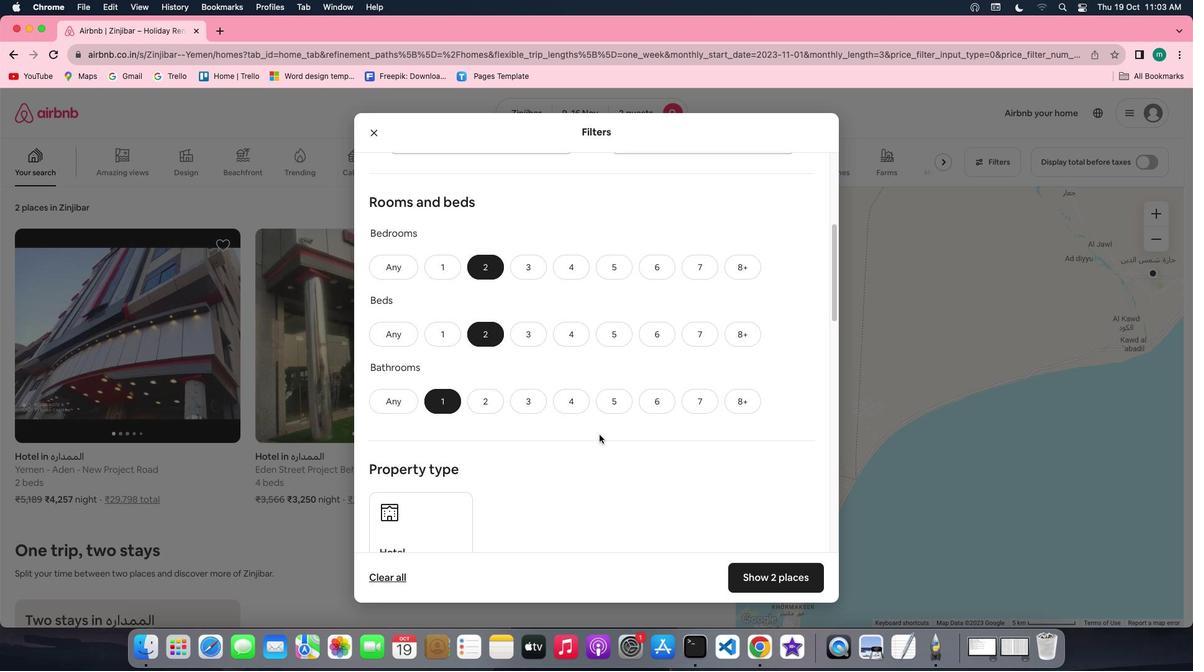 
Action: Mouse scrolled (599, 434) with delta (0, 0)
Screenshot: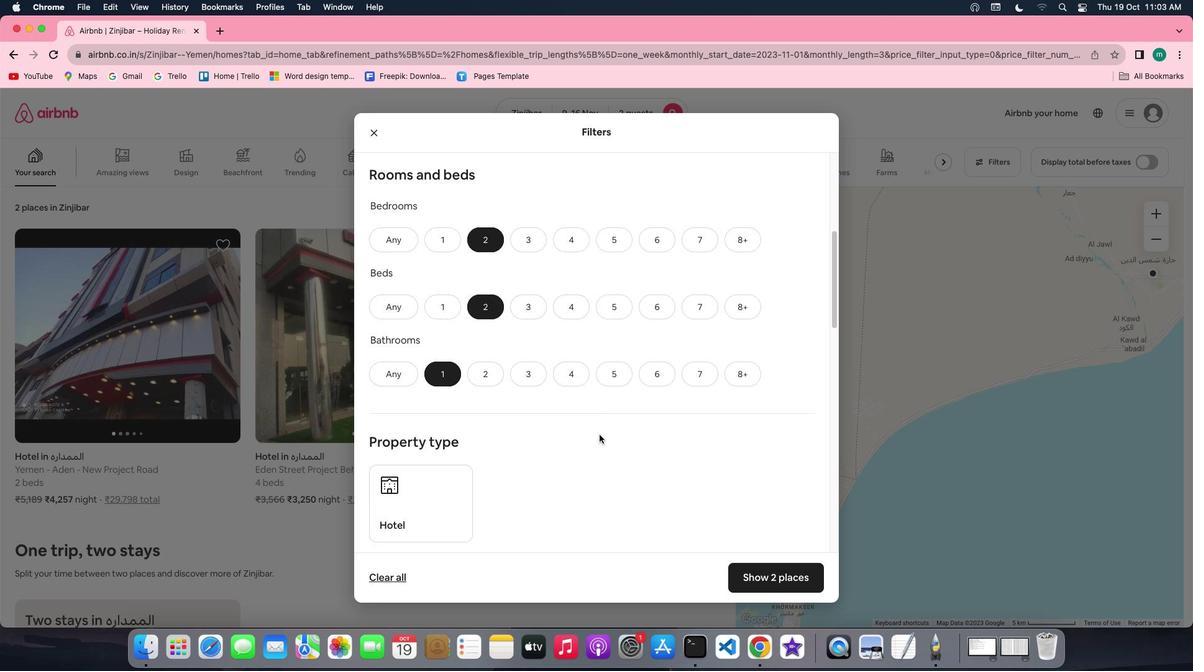 
Action: Mouse scrolled (599, 434) with delta (0, -1)
Screenshot: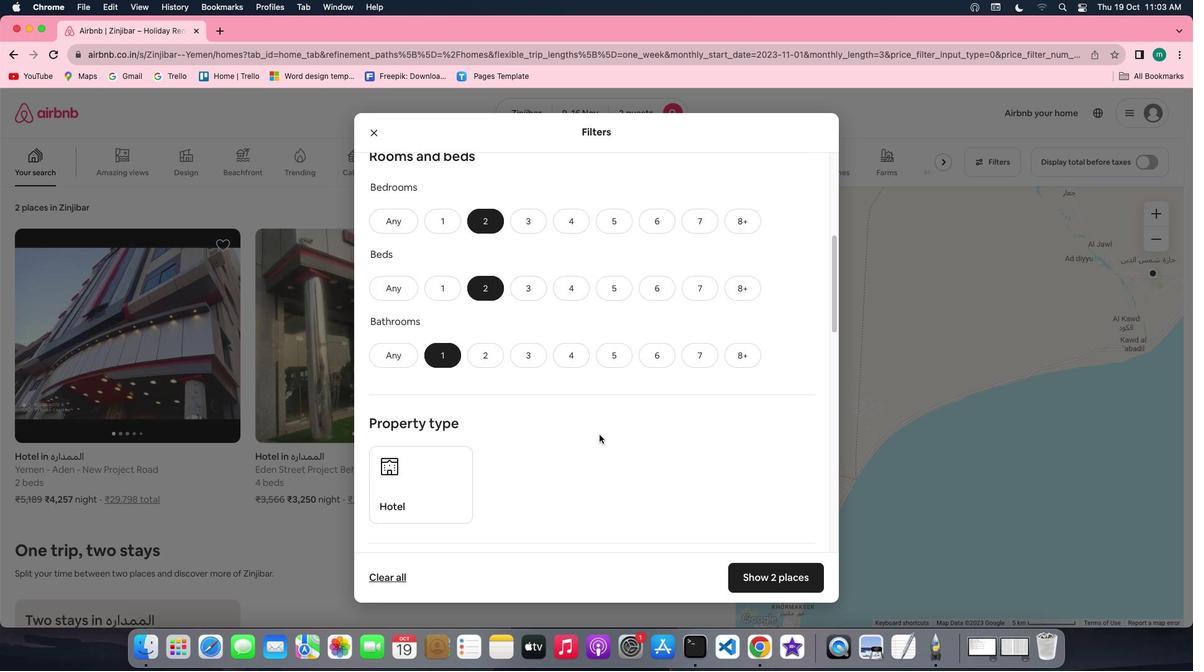 
Action: Mouse scrolled (599, 434) with delta (0, -1)
Screenshot: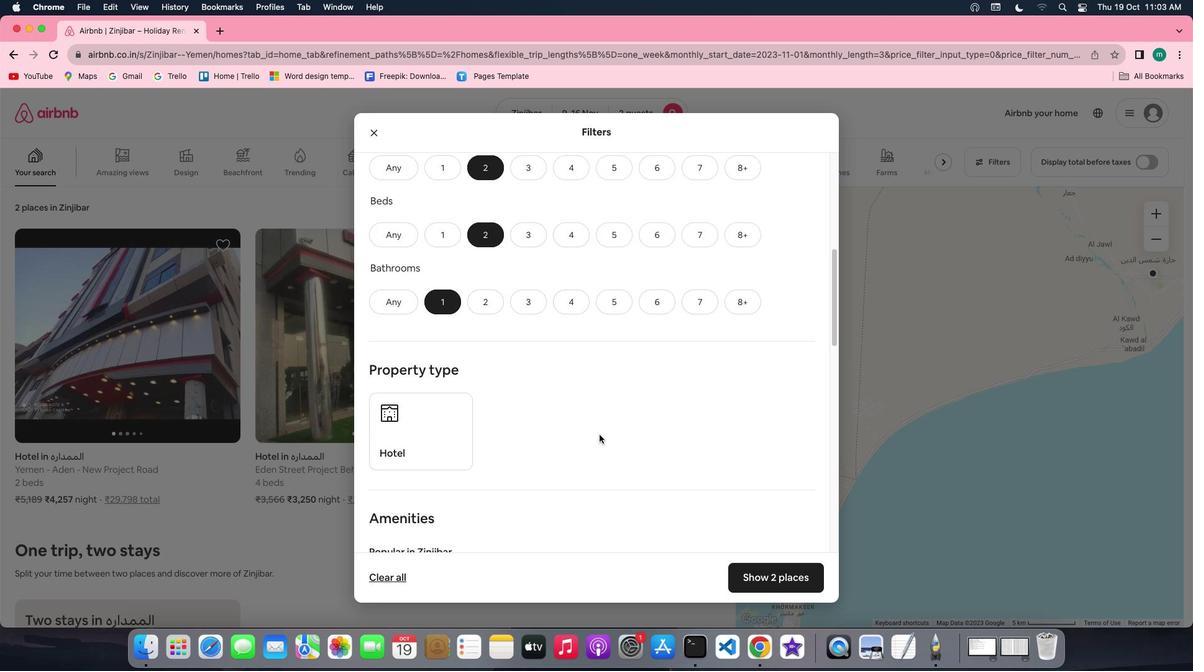 
Action: Mouse moved to (635, 440)
Screenshot: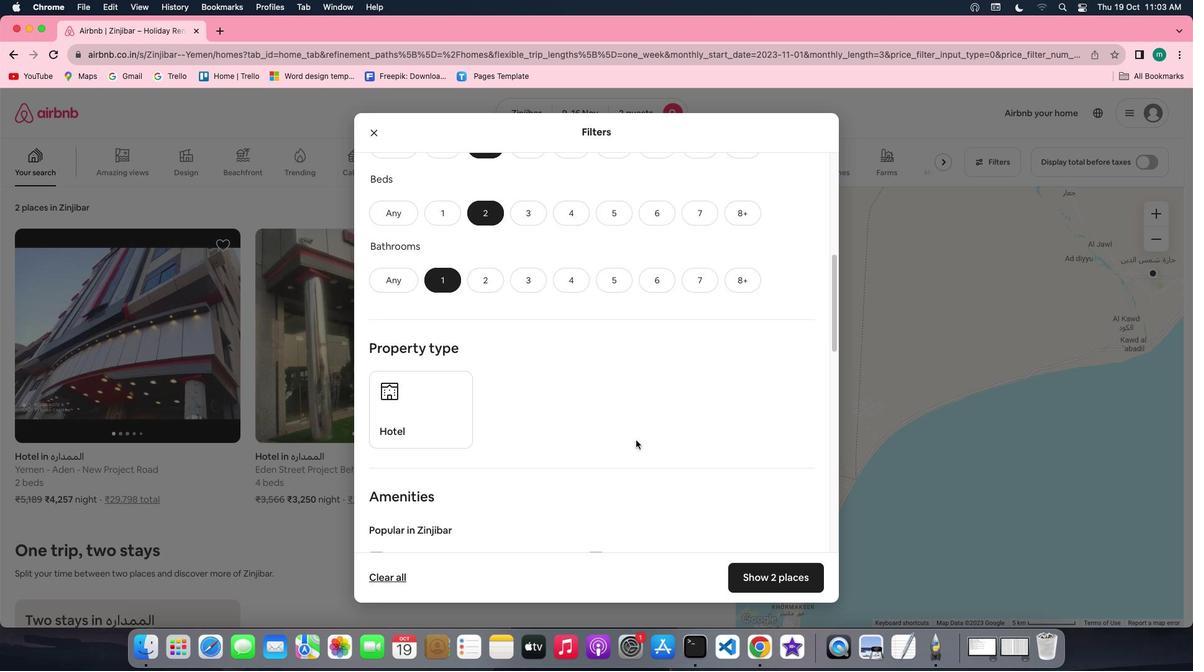 
Action: Mouse scrolled (635, 440) with delta (0, 0)
Screenshot: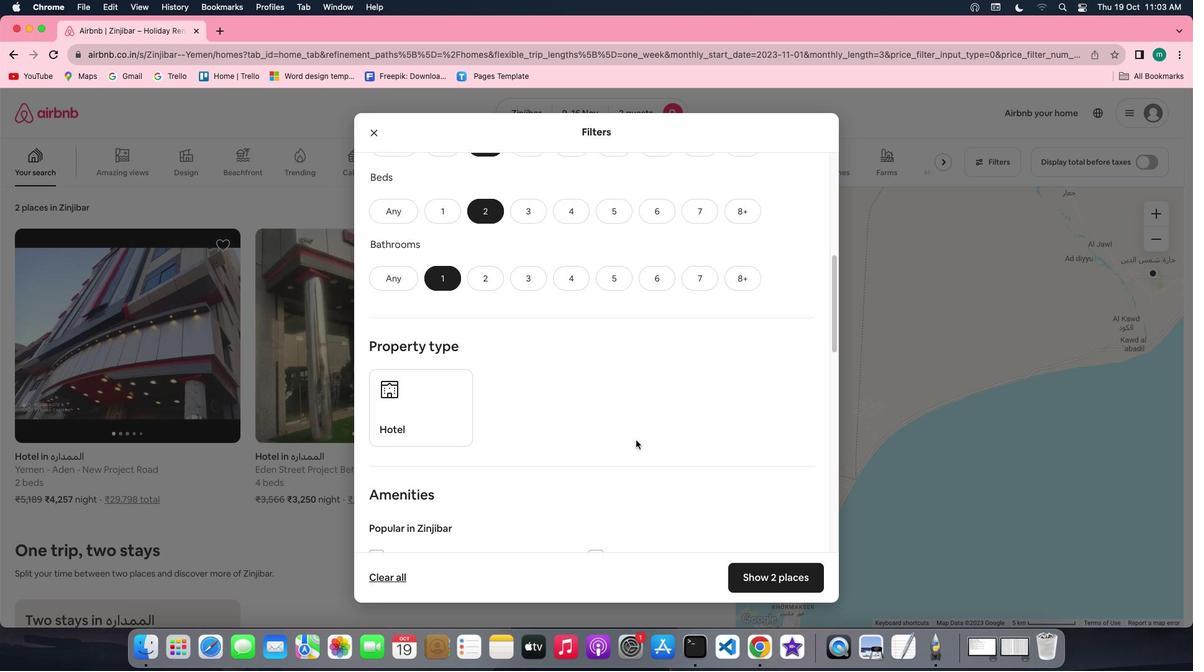 
Action: Mouse scrolled (635, 440) with delta (0, 0)
Screenshot: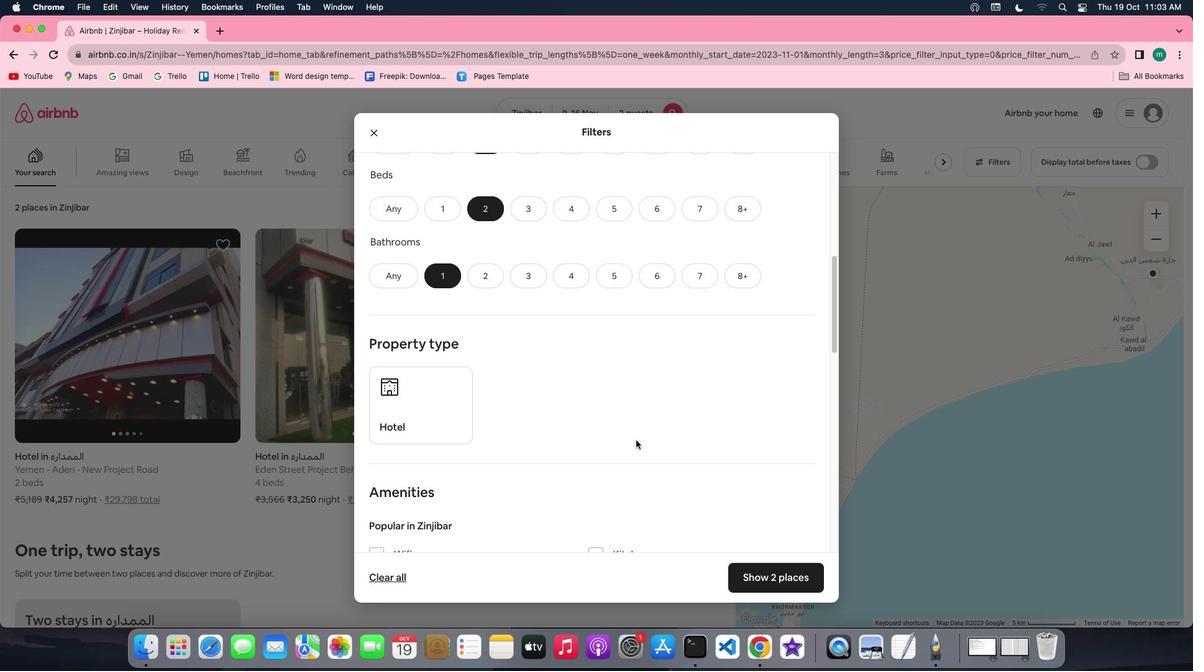 
Action: Mouse scrolled (635, 440) with delta (0, 0)
Screenshot: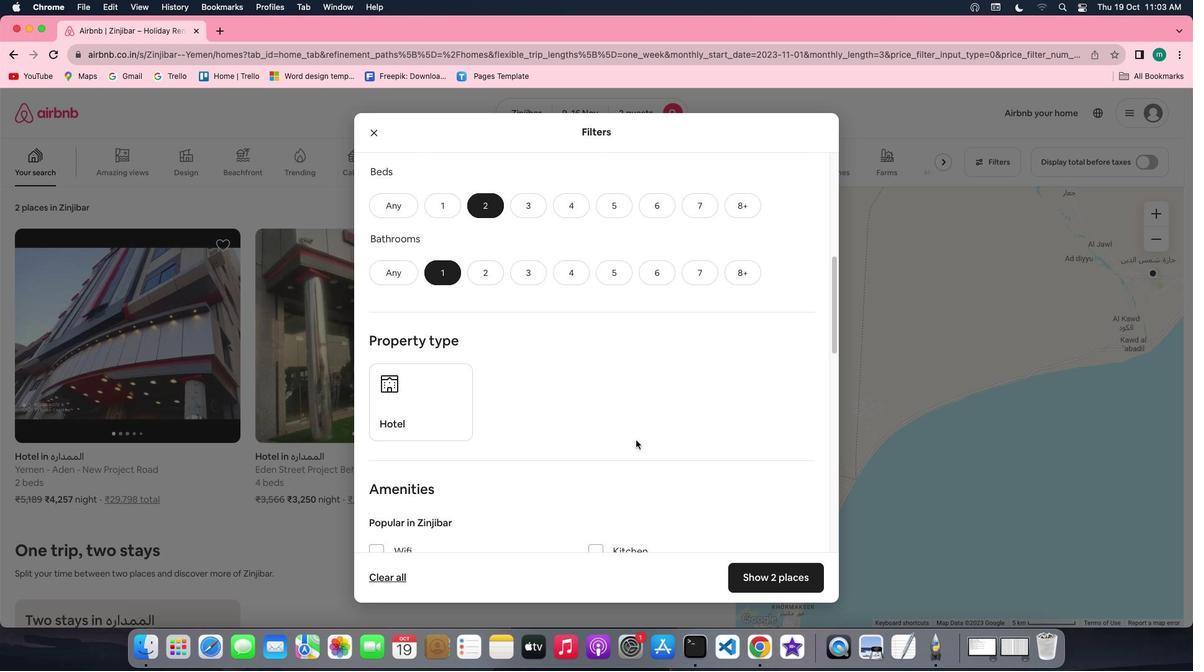 
Action: Mouse scrolled (635, 440) with delta (0, 0)
Screenshot: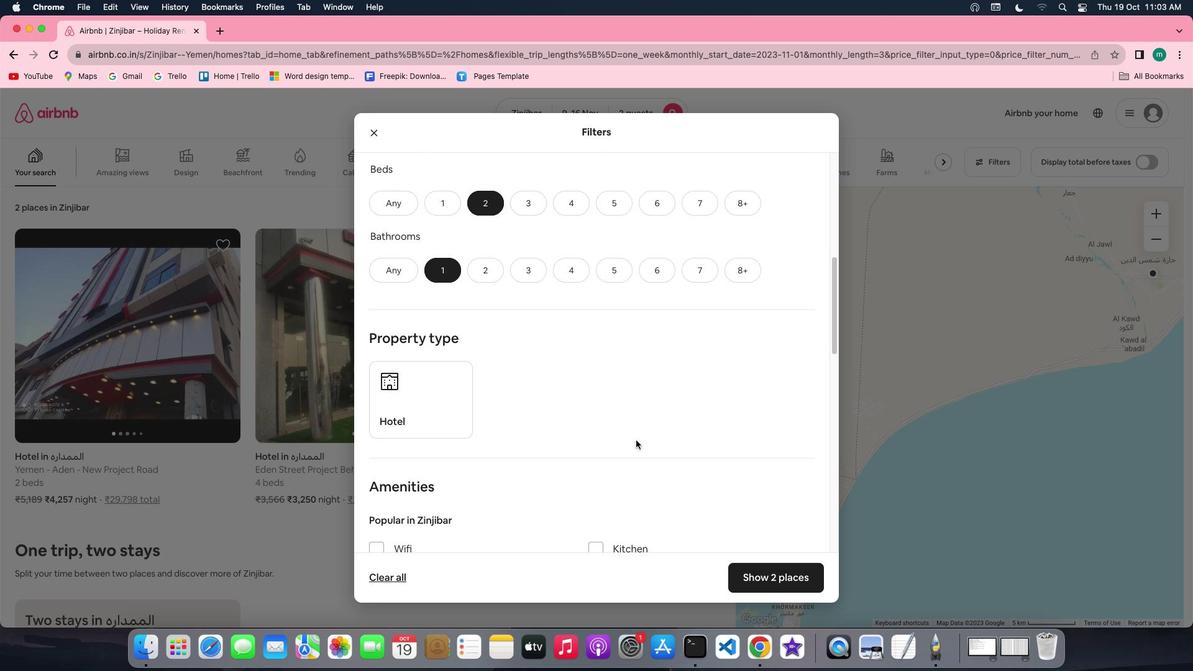 
Action: Mouse scrolled (635, 440) with delta (0, 0)
Screenshot: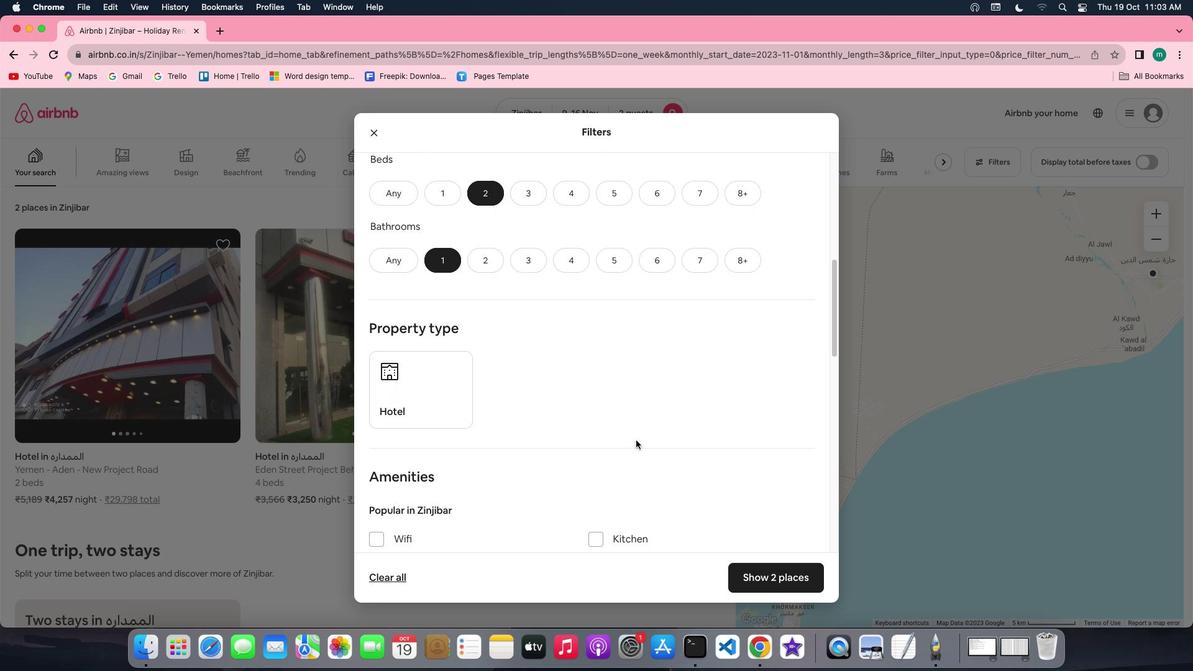 
Action: Mouse scrolled (635, 440) with delta (0, 0)
Screenshot: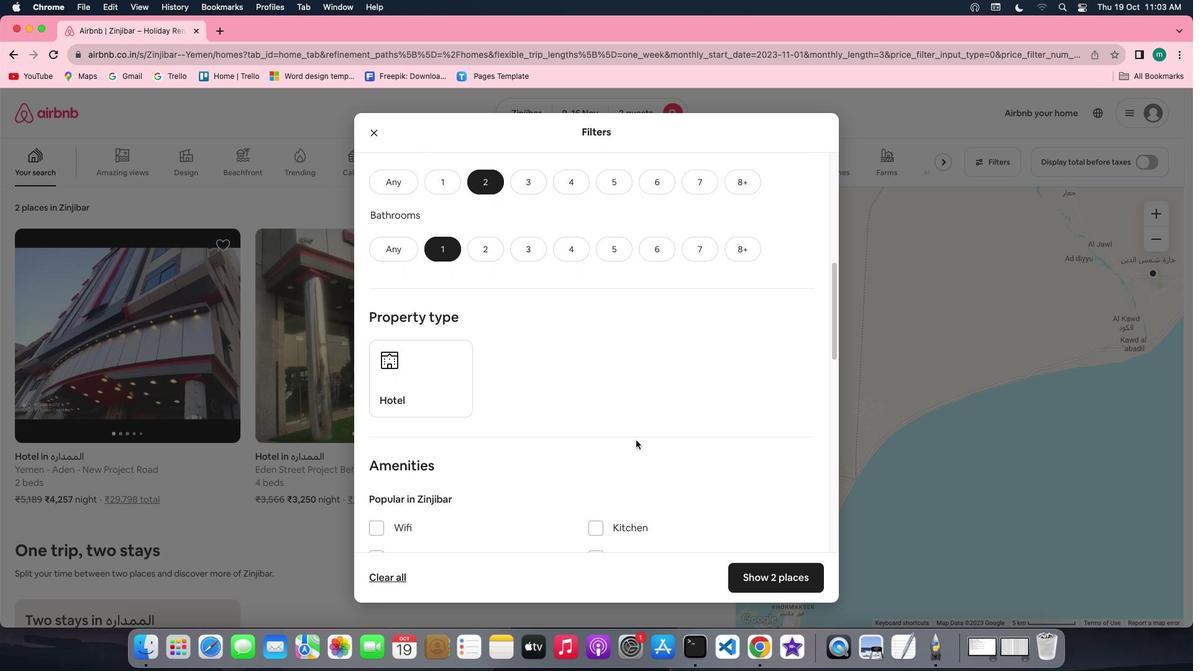 
Action: Mouse scrolled (635, 440) with delta (0, 0)
Screenshot: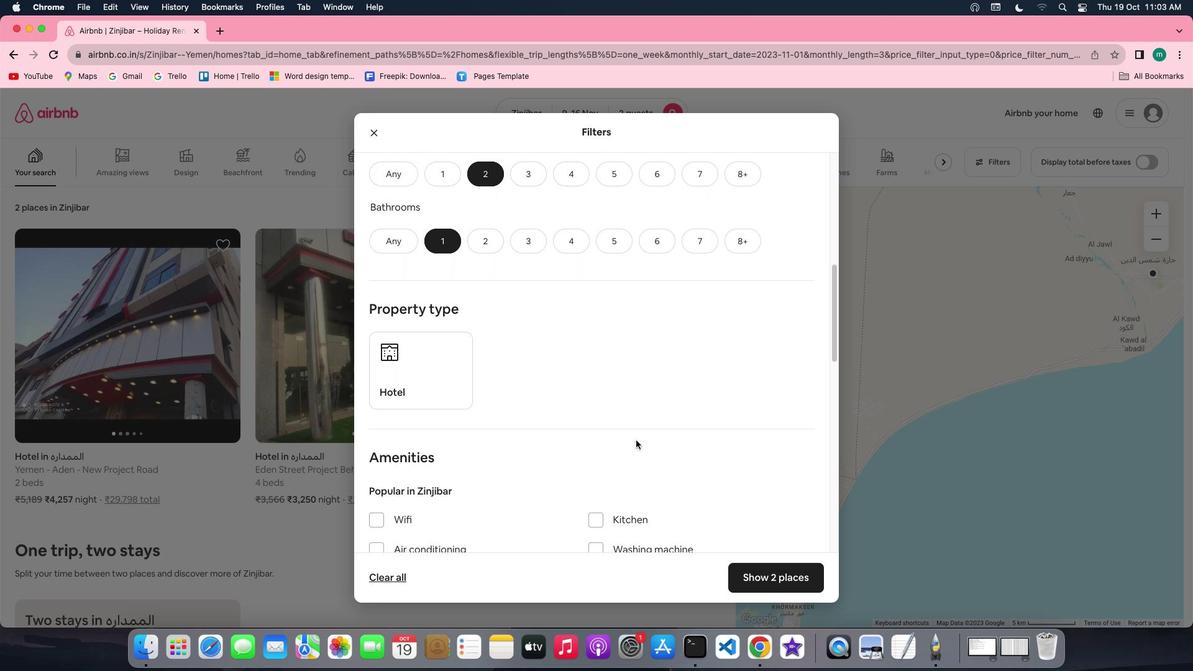 
Action: Mouse scrolled (635, 440) with delta (0, 0)
Screenshot: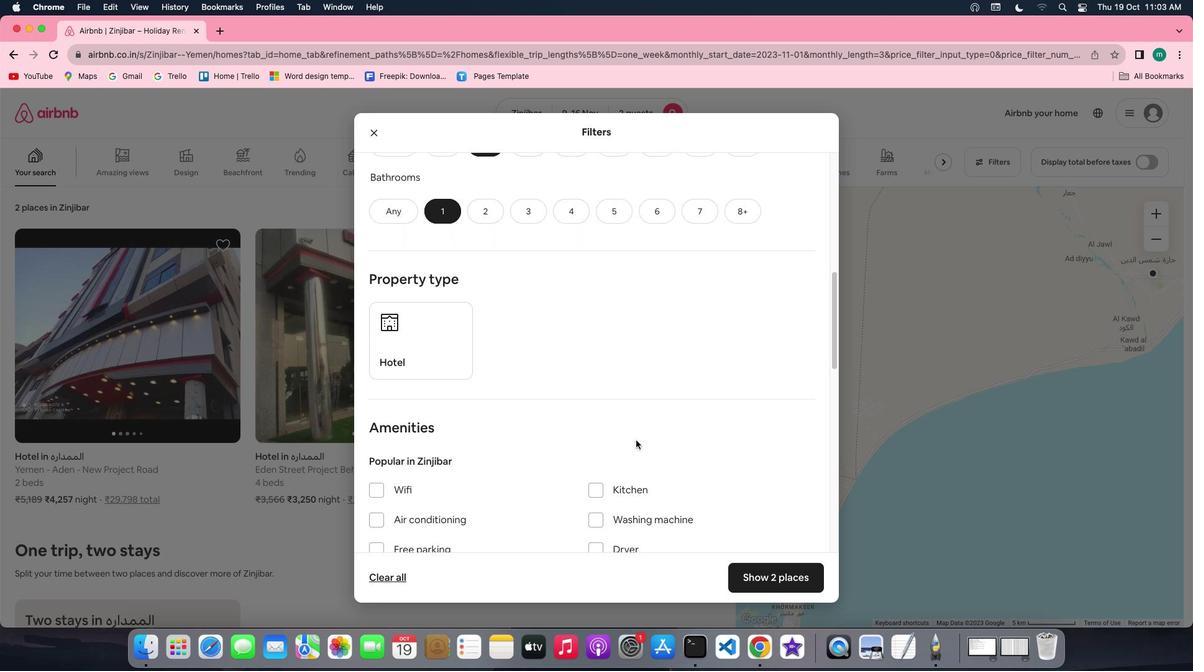 
Action: Mouse scrolled (635, 440) with delta (0, 0)
Screenshot: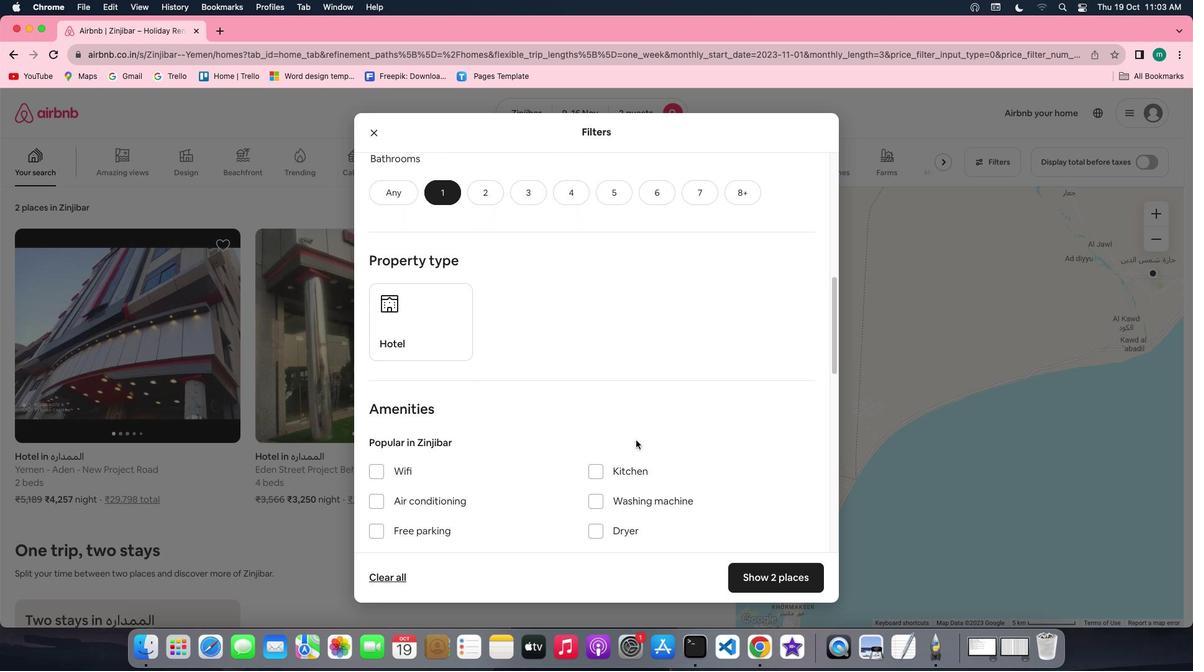 
Action: Mouse scrolled (635, 440) with delta (0, 0)
Screenshot: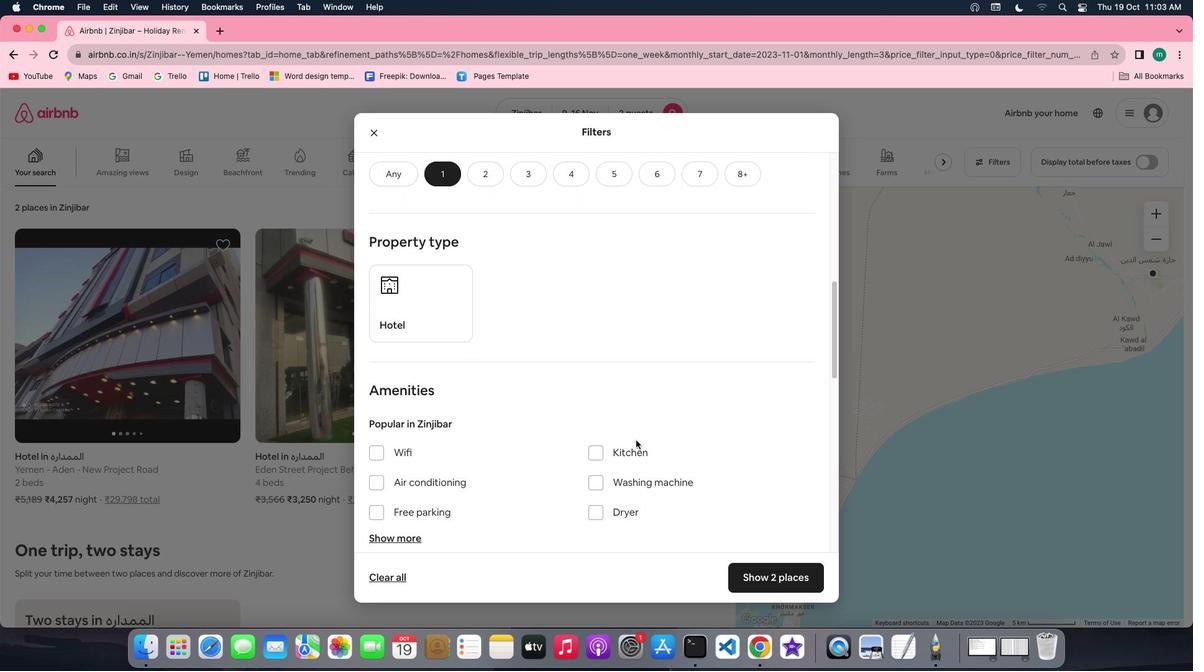 
Action: Mouse scrolled (635, 440) with delta (0, 0)
Screenshot: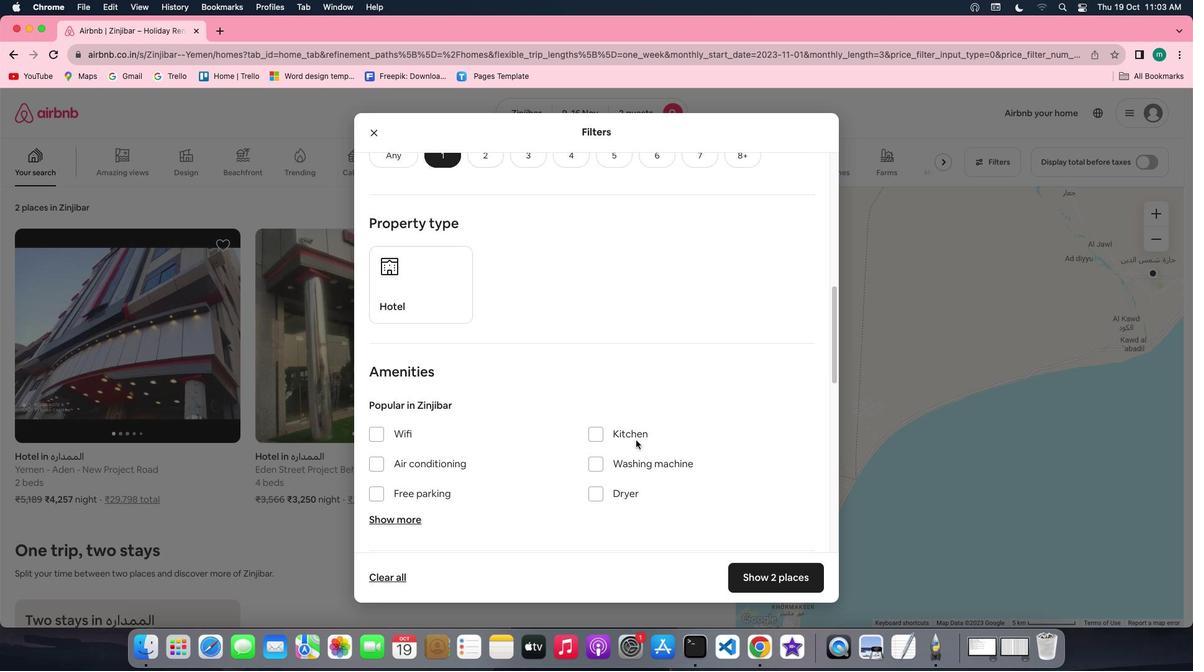 
Action: Mouse scrolled (635, 440) with delta (0, 0)
Screenshot: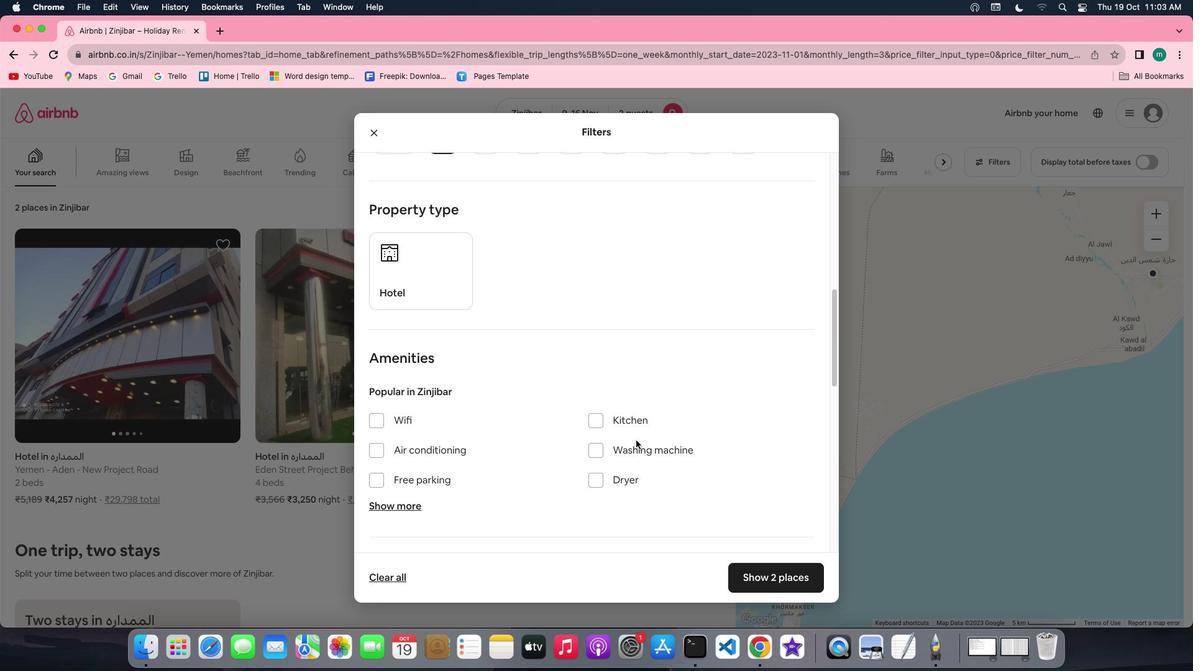 
Action: Mouse scrolled (635, 440) with delta (0, 0)
Screenshot: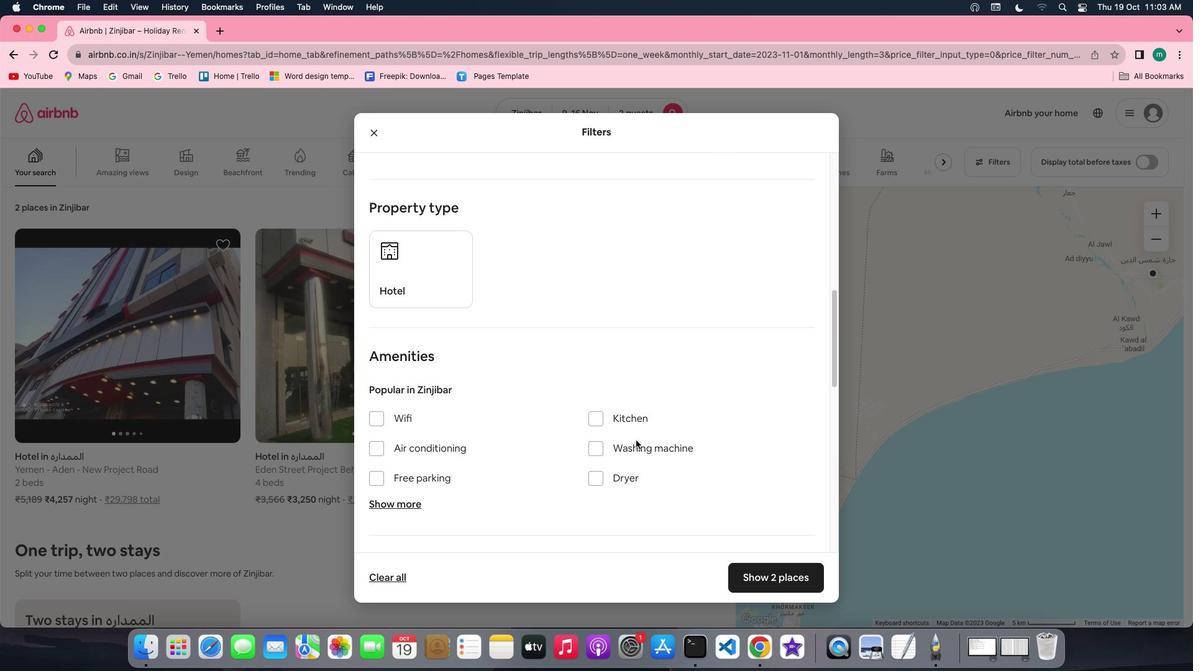 
Action: Mouse scrolled (635, 440) with delta (0, 0)
Screenshot: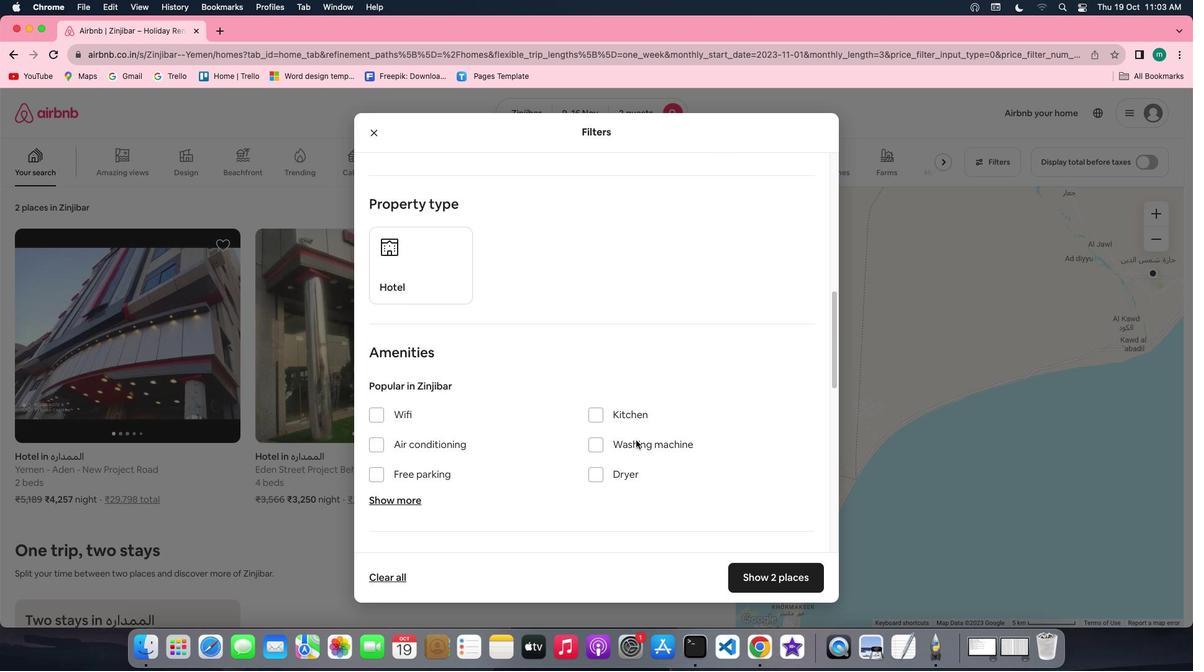 
Action: Mouse scrolled (635, 440) with delta (0, 0)
Screenshot: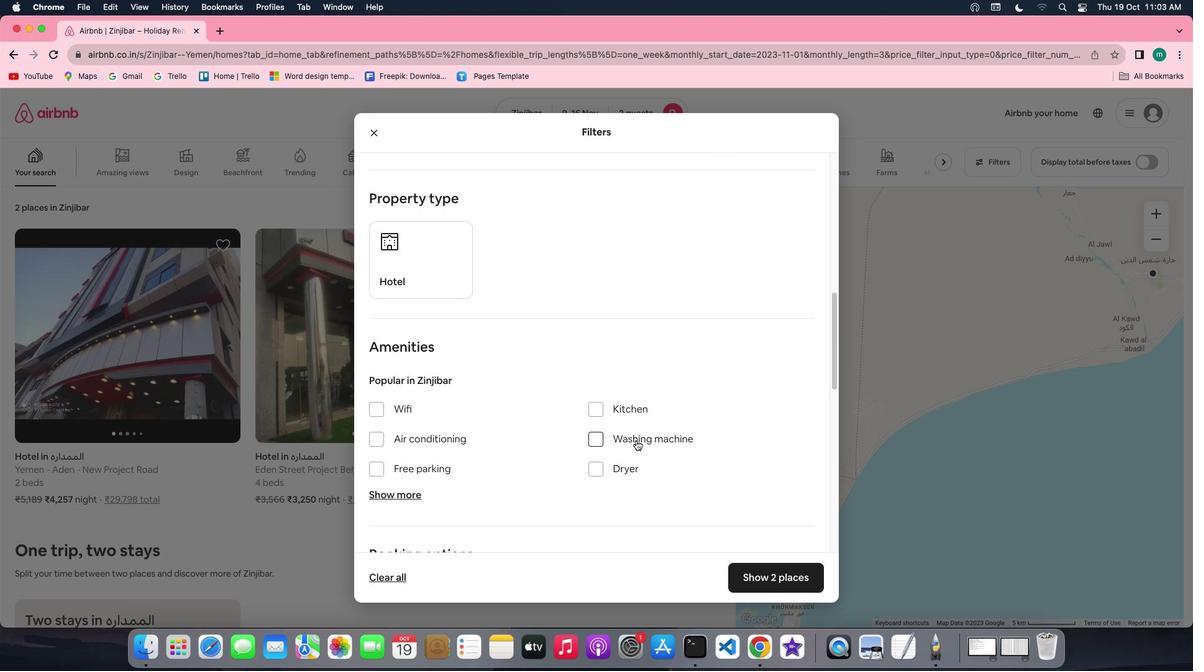 
Action: Mouse scrolled (635, 440) with delta (0, 0)
Screenshot: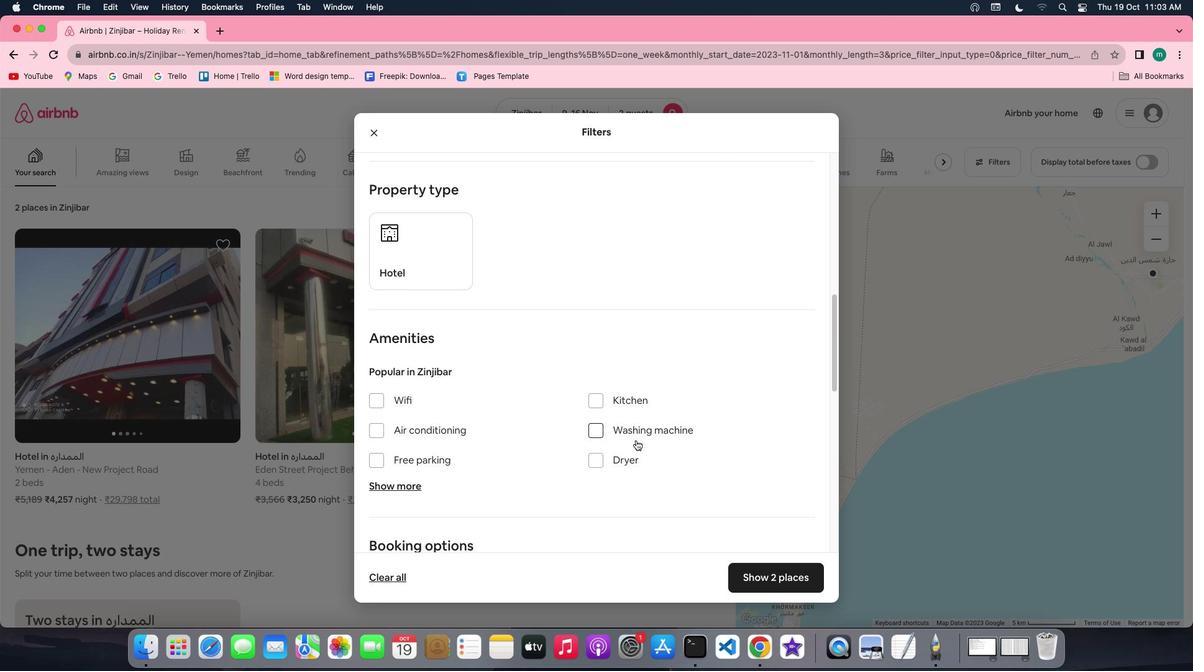 
Action: Mouse scrolled (635, 440) with delta (0, 0)
Screenshot: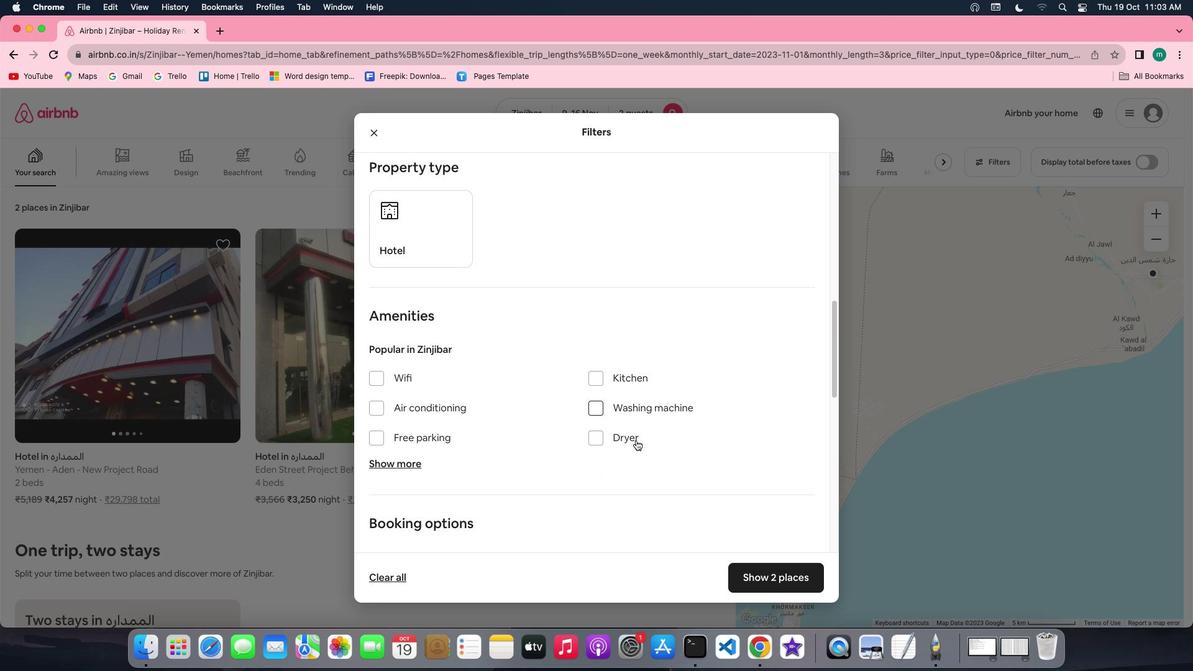 
Action: Mouse scrolled (635, 440) with delta (0, 0)
Screenshot: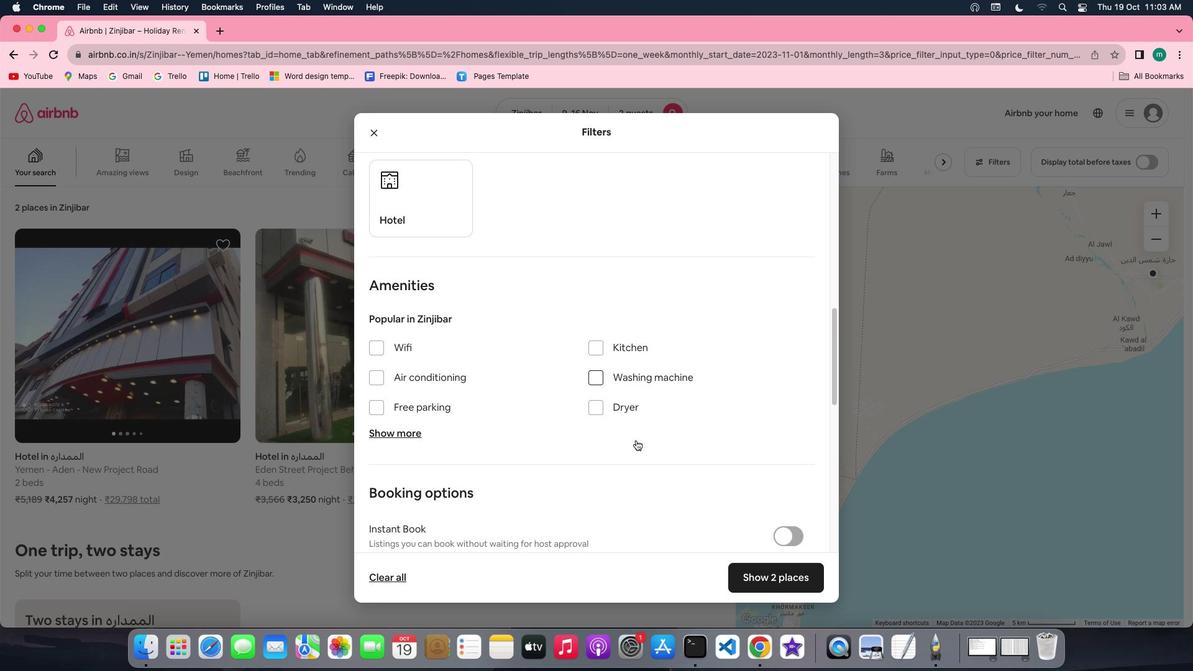 
Action: Mouse scrolled (635, 440) with delta (0, 0)
Screenshot: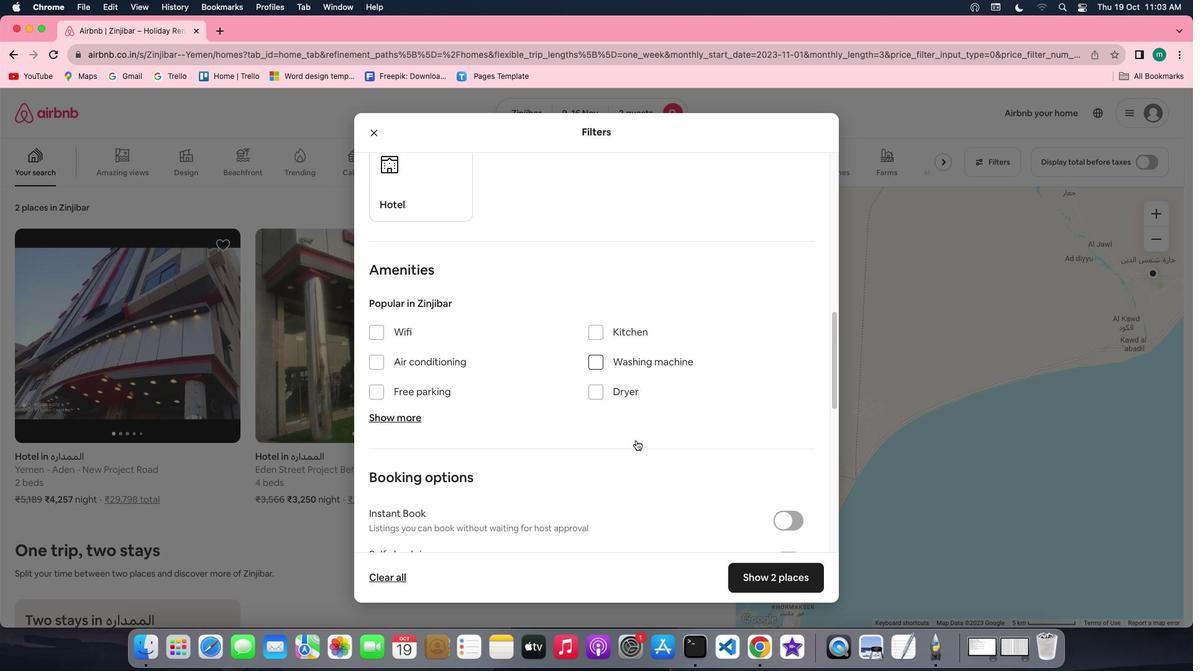 
Action: Mouse scrolled (635, 440) with delta (0, 0)
Screenshot: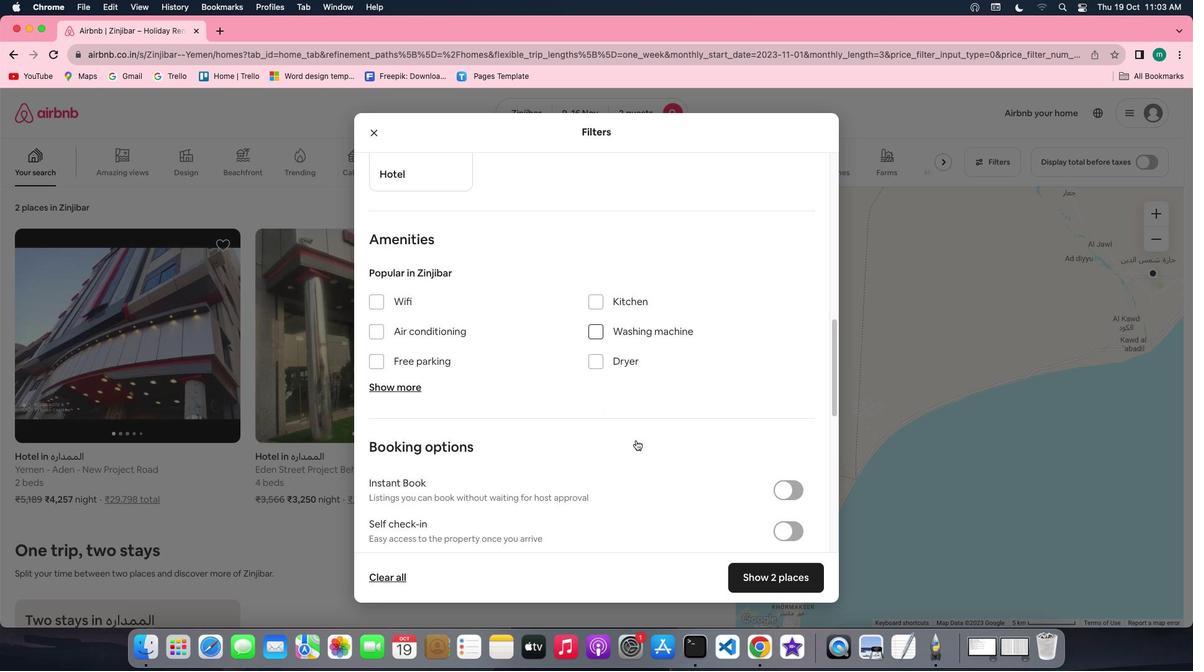 
Action: Mouse scrolled (635, 440) with delta (0, -1)
Screenshot: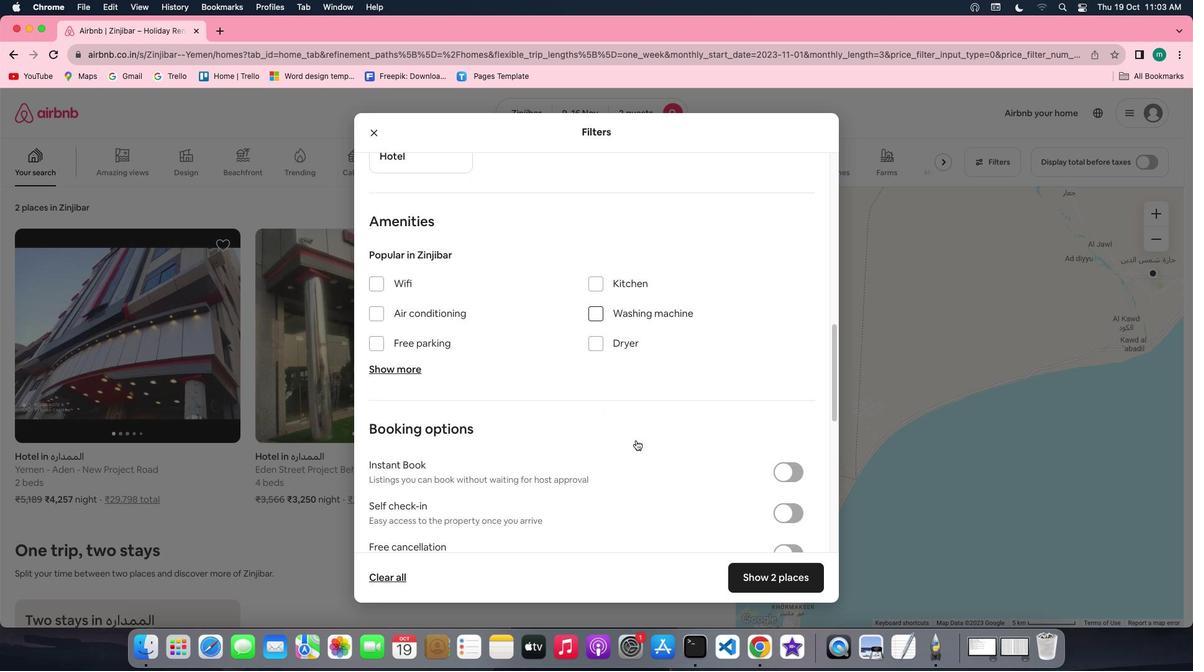 
Action: Mouse scrolled (635, 440) with delta (0, 0)
Screenshot: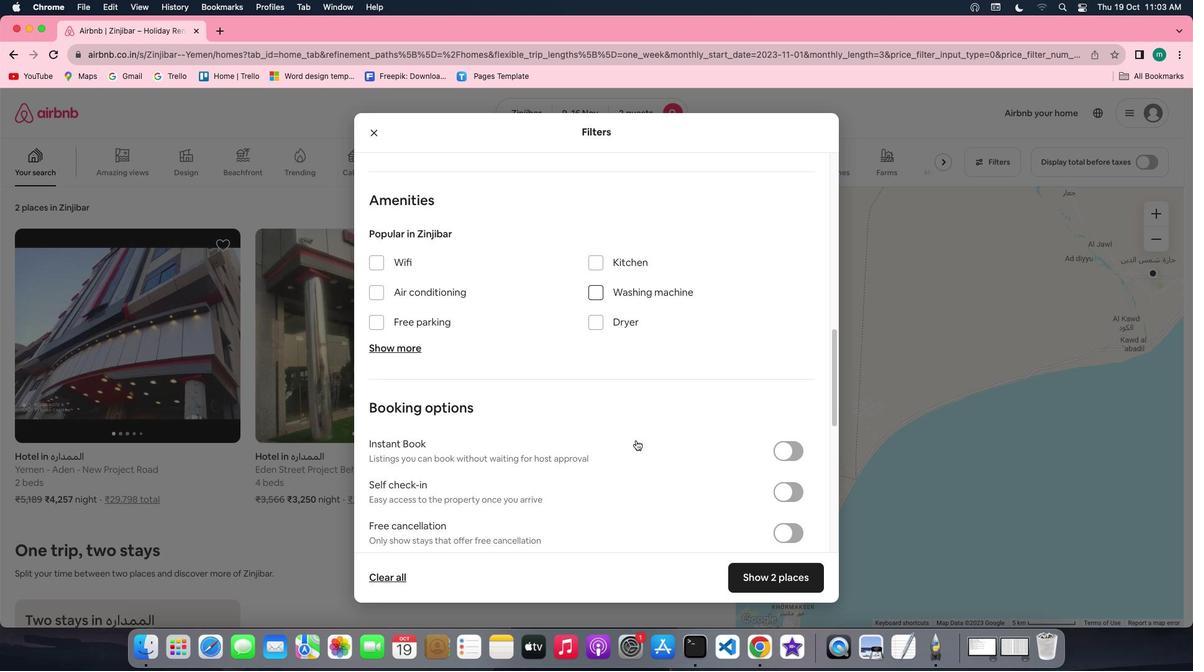 
Action: Mouse moved to (790, 489)
Screenshot: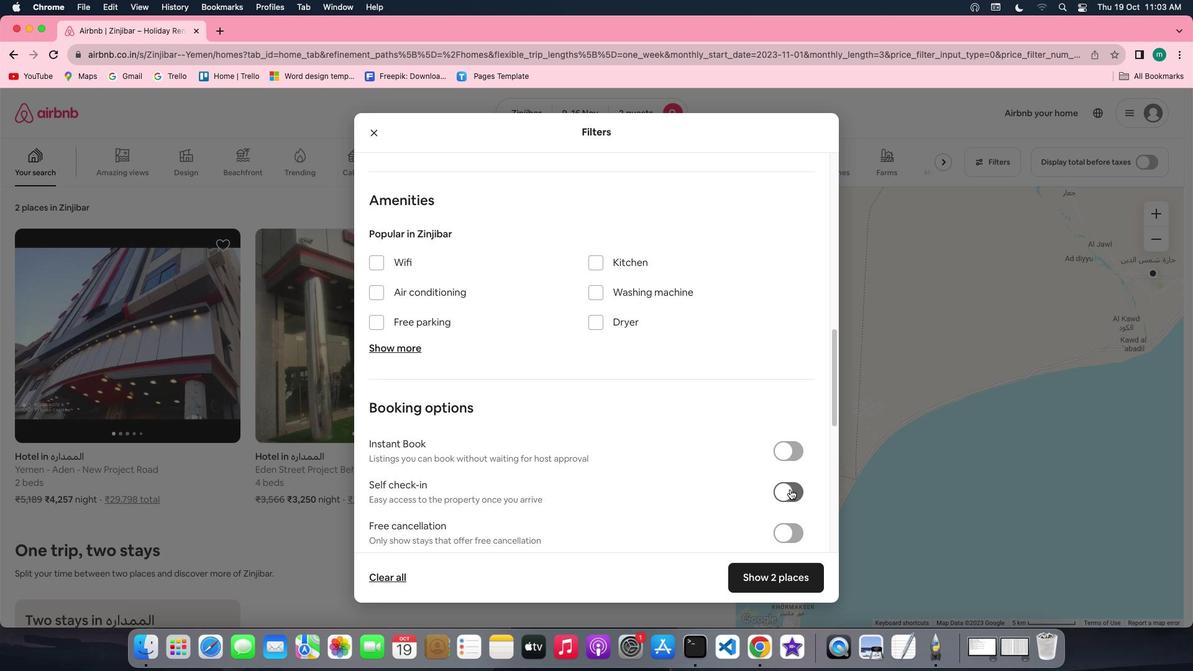 
Action: Mouse pressed left at (790, 489)
Screenshot: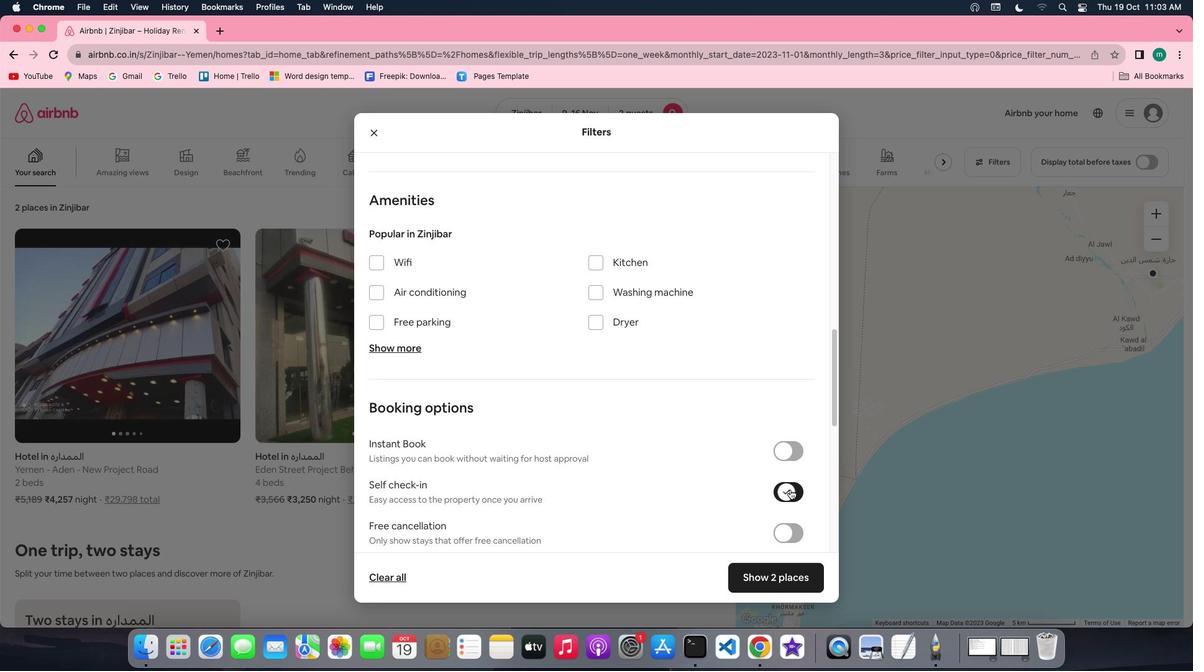 
Action: Mouse moved to (632, 480)
Screenshot: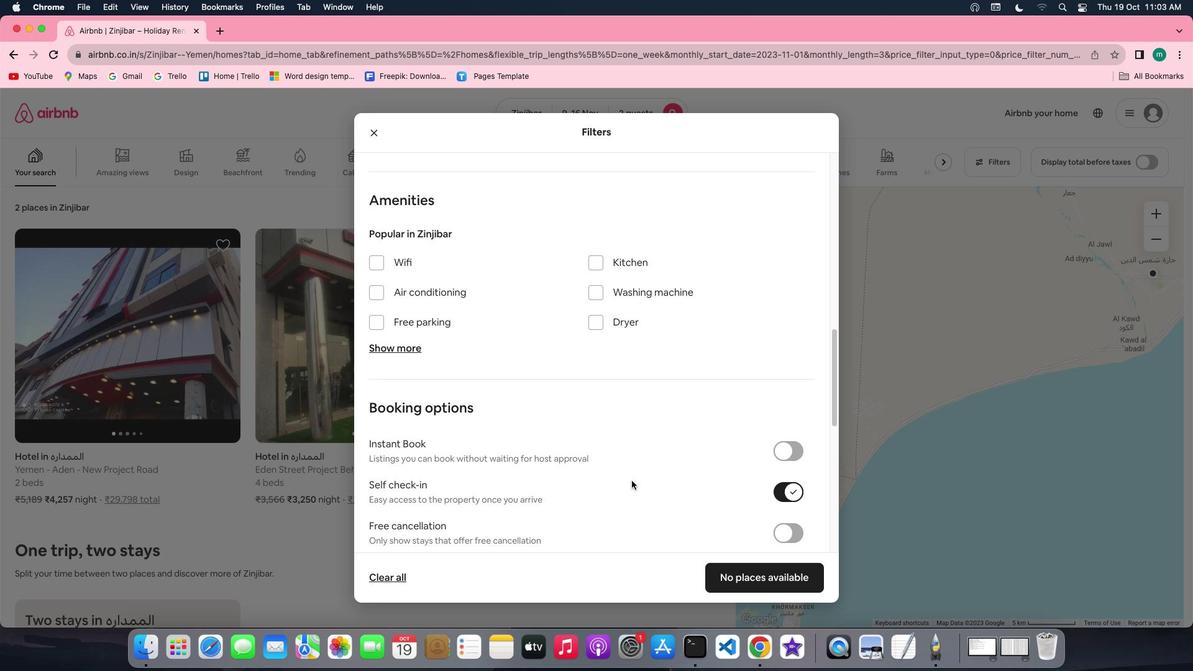 
Action: Mouse scrolled (632, 480) with delta (0, 0)
Screenshot: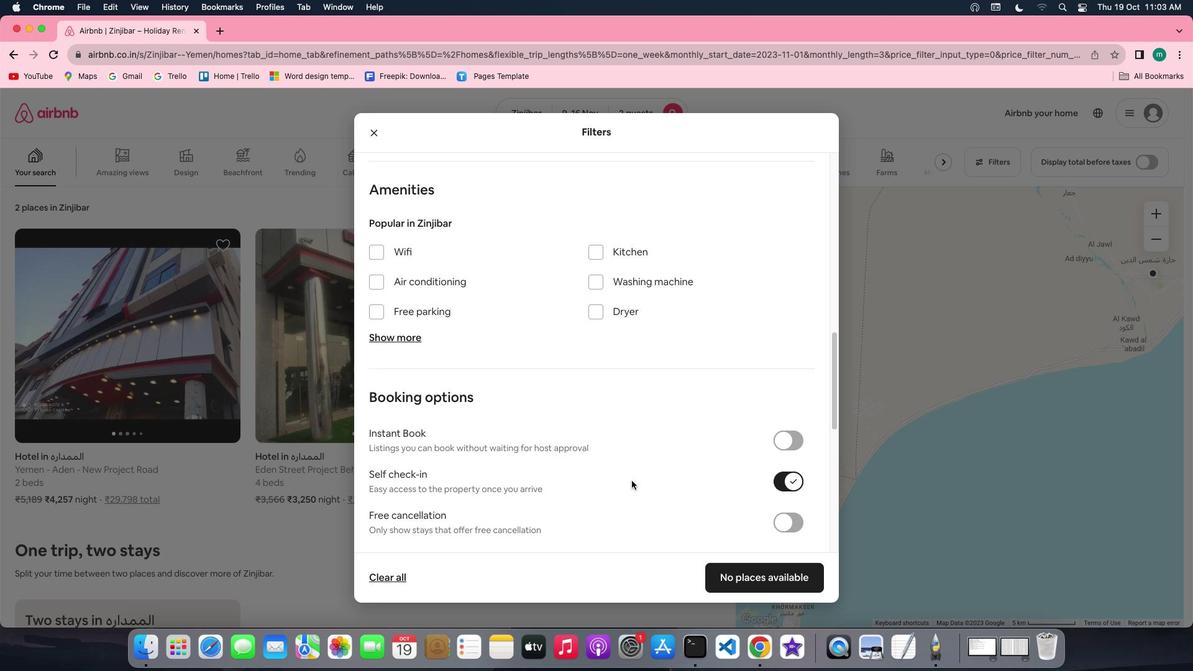 
Action: Mouse scrolled (632, 480) with delta (0, 0)
Screenshot: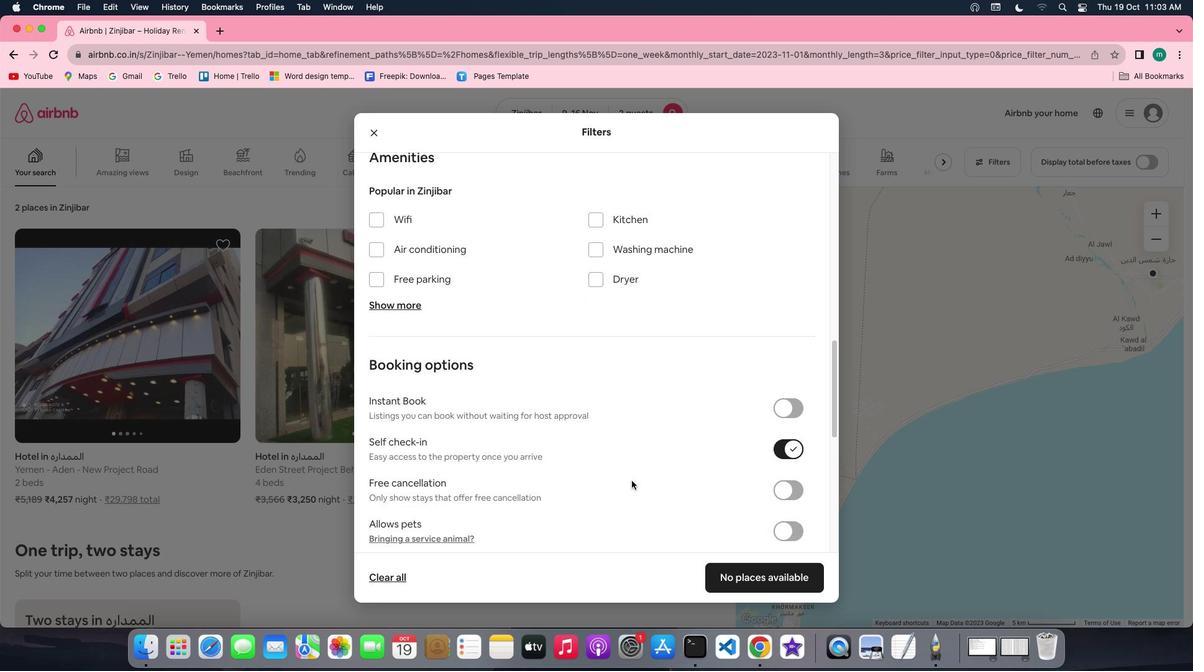 
Action: Mouse scrolled (632, 480) with delta (0, -1)
Screenshot: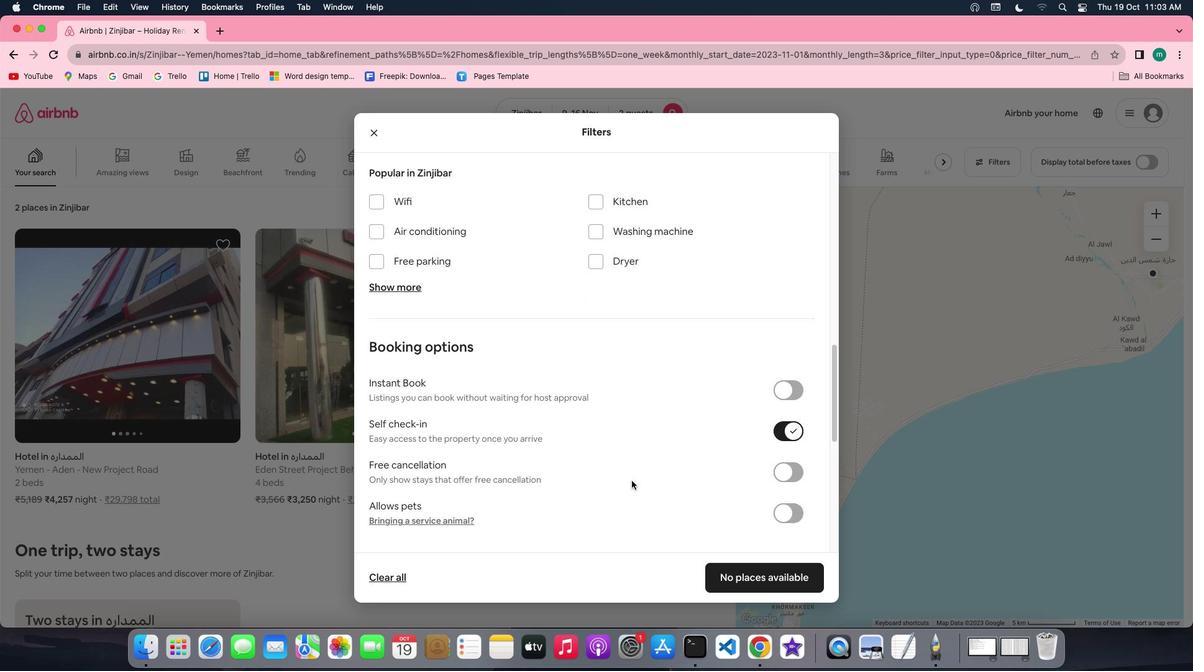 
Action: Mouse moved to (788, 582)
Screenshot: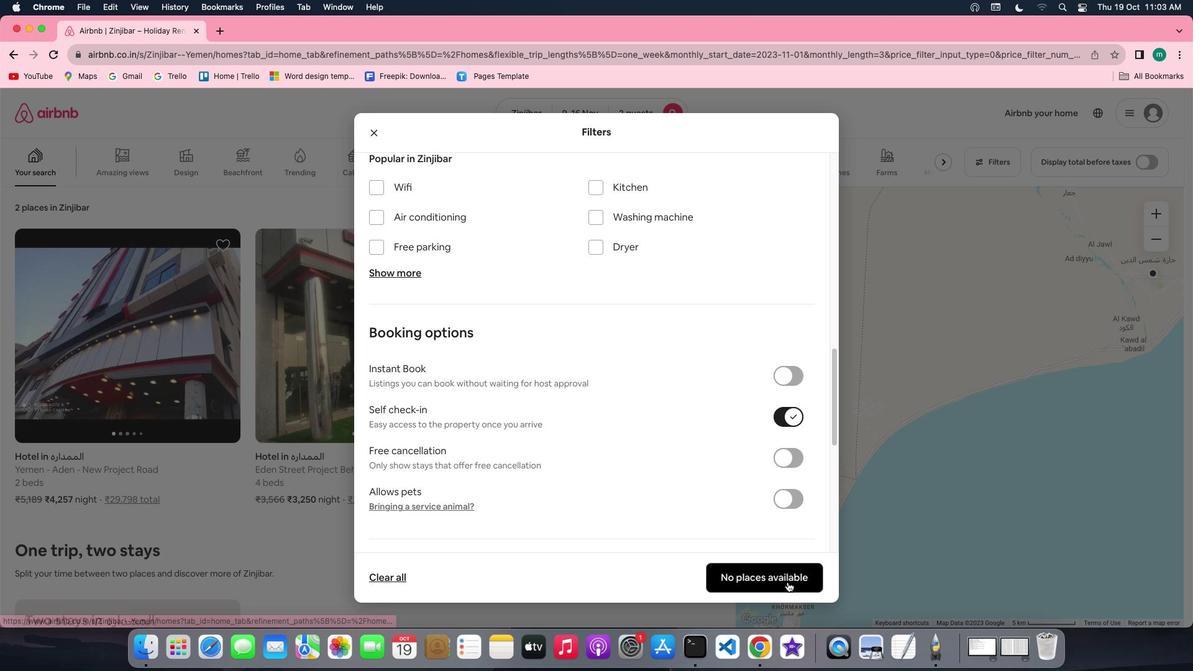 
Action: Mouse pressed left at (788, 582)
Screenshot: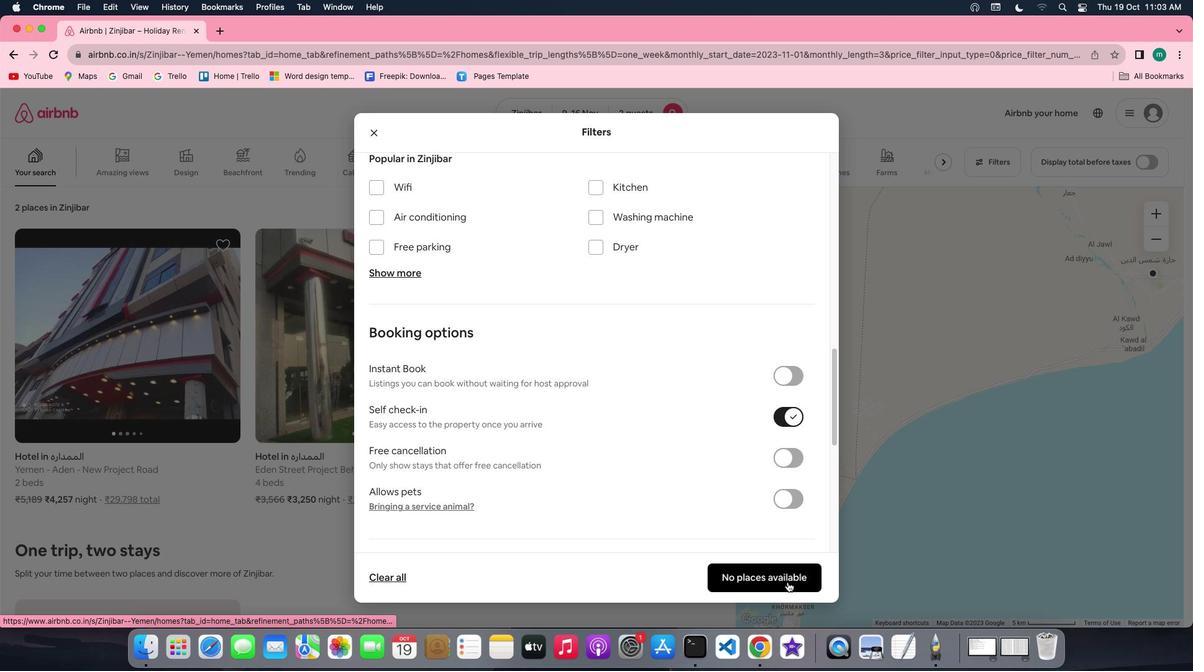 
